 Task: Add Attachment from Trello to Card Card0000000106 in Board Board0000000027 in Workspace WS0000000009 in Trello. Add Cover Blue to Card Card0000000106 in Board Board0000000027 in Workspace WS0000000009 in Trello. Add "Copy Card To …" Button titled Button0000000106 to "bottom" of the list "To Do" to Card Card0000000106 in Board Board0000000027 in Workspace WS0000000009 in Trello. Add Description DS0000000106 to Card Card0000000106 in Board Board0000000027 in Workspace WS0000000009 in Trello. Add Comment CM0000000106 to Card Card0000000106 in Board Board0000000027 in Workspace WS0000000009 in Trello
Action: Mouse moved to (330, 332)
Screenshot: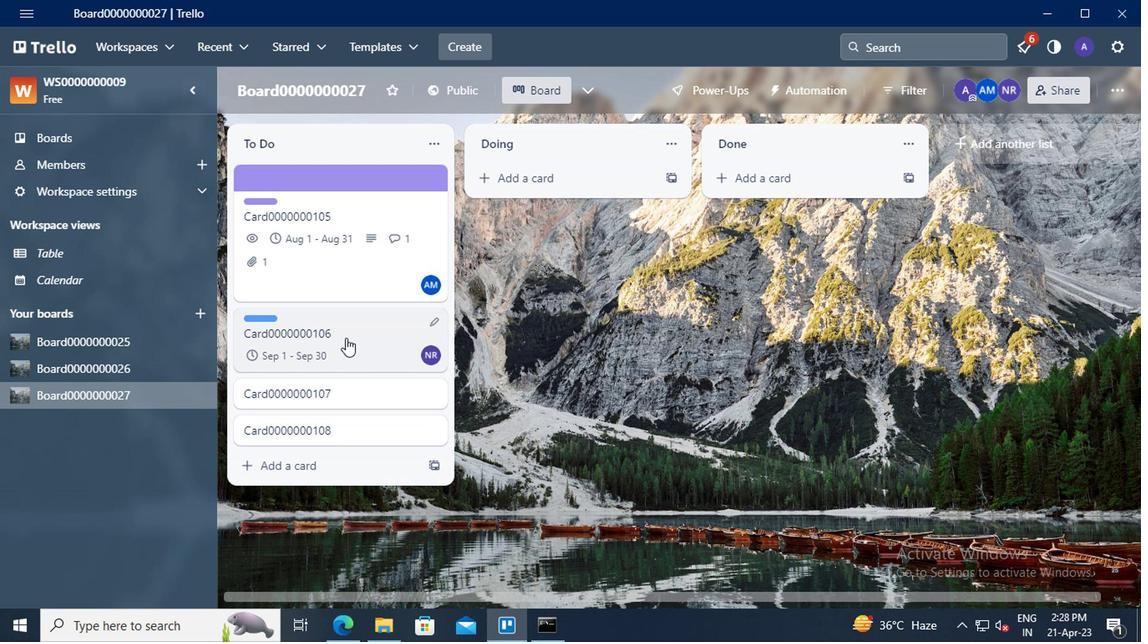 
Action: Mouse pressed left at (330, 332)
Screenshot: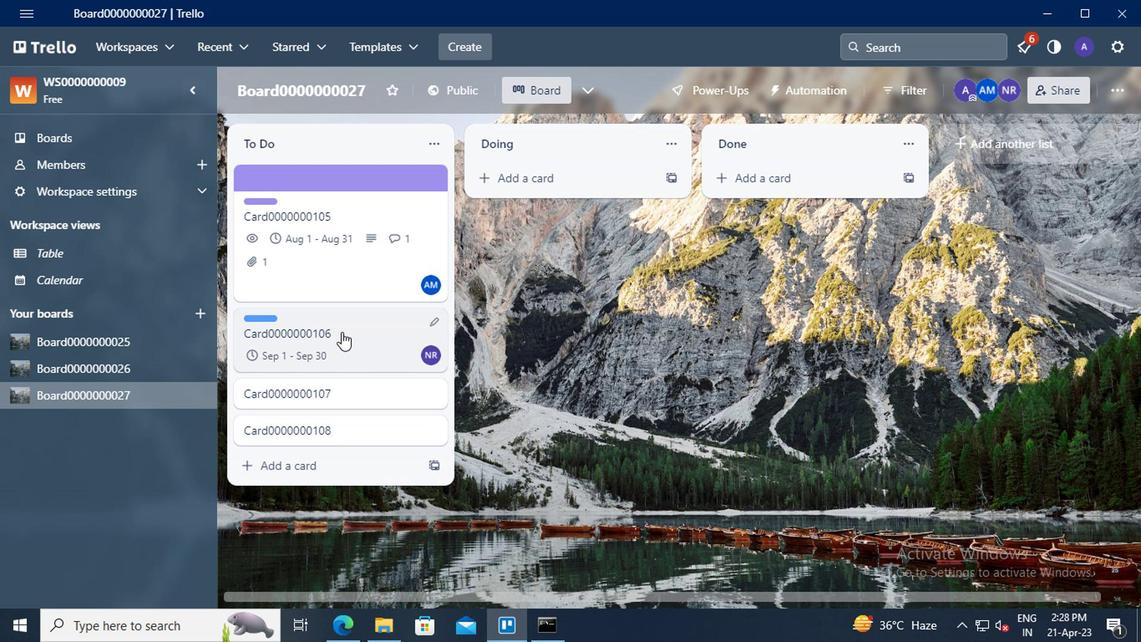 
Action: Mouse moved to (766, 355)
Screenshot: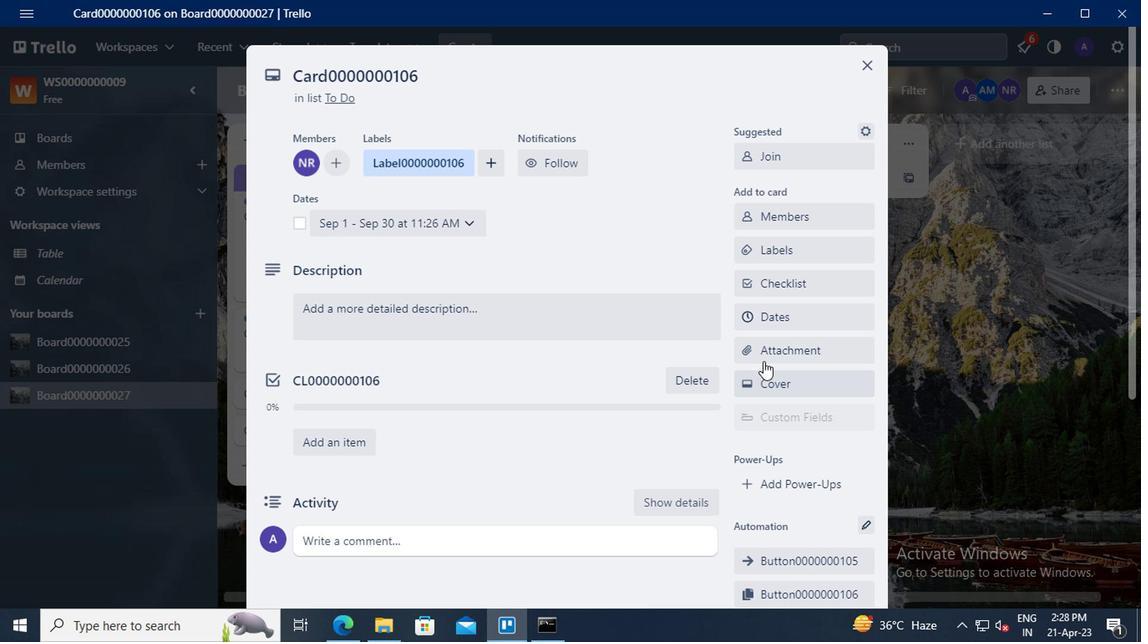 
Action: Mouse pressed left at (766, 355)
Screenshot: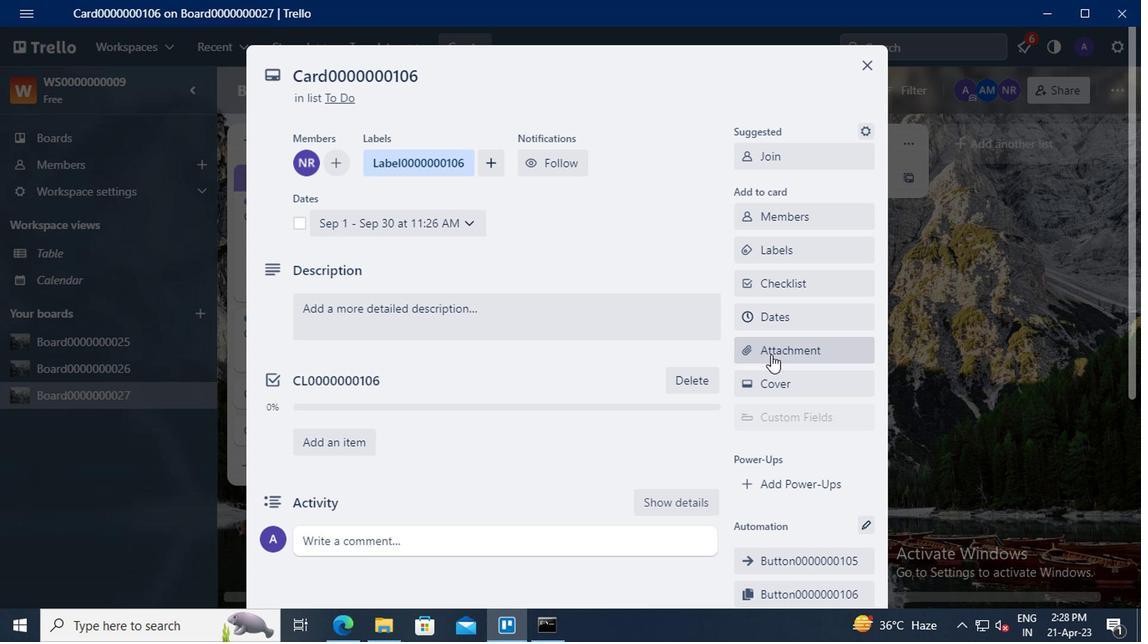
Action: Mouse moved to (776, 177)
Screenshot: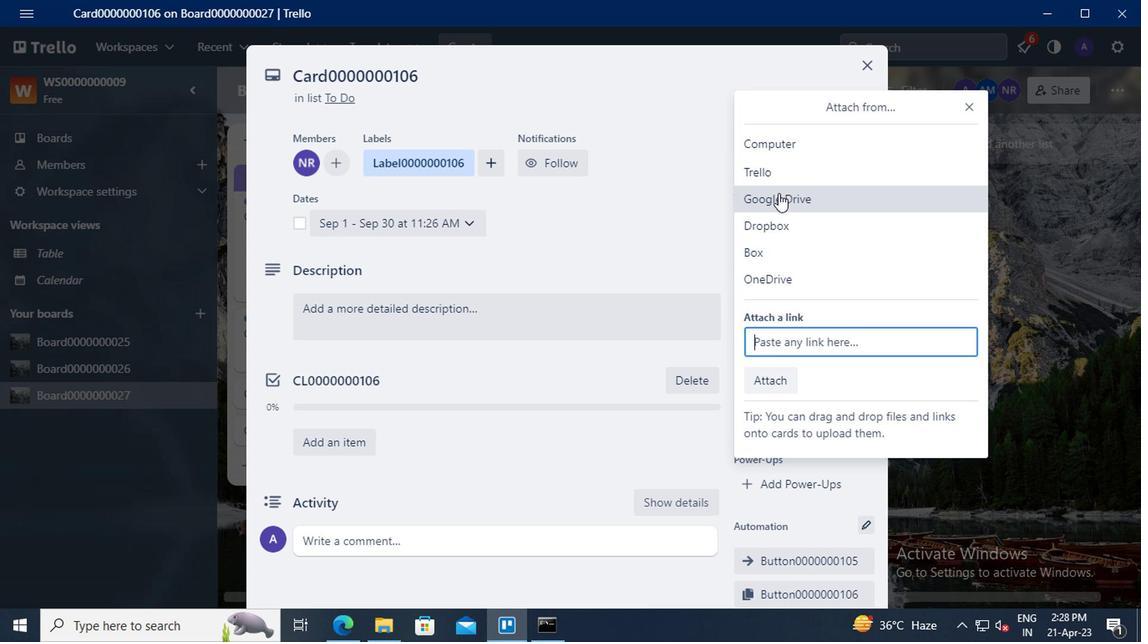 
Action: Mouse pressed left at (776, 177)
Screenshot: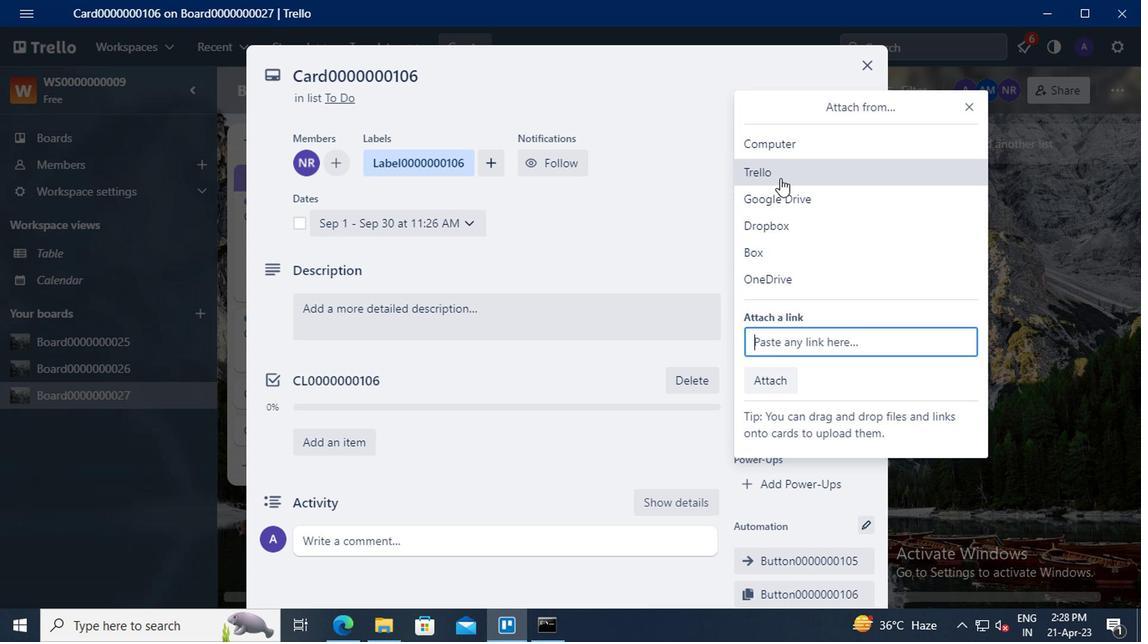 
Action: Mouse moved to (782, 215)
Screenshot: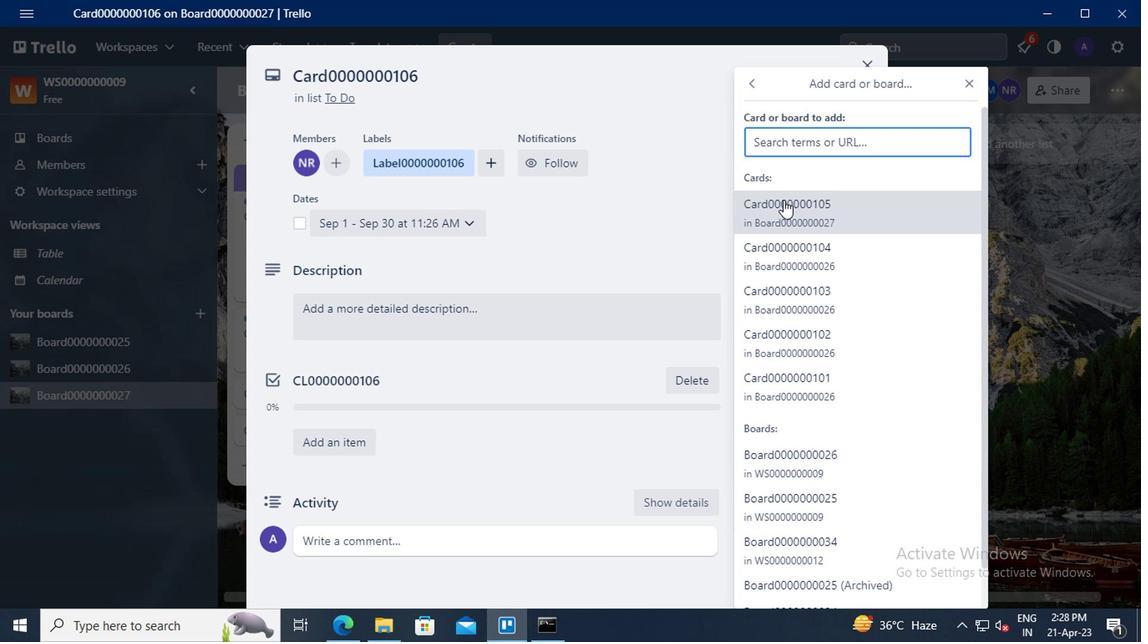 
Action: Mouse pressed left at (782, 215)
Screenshot: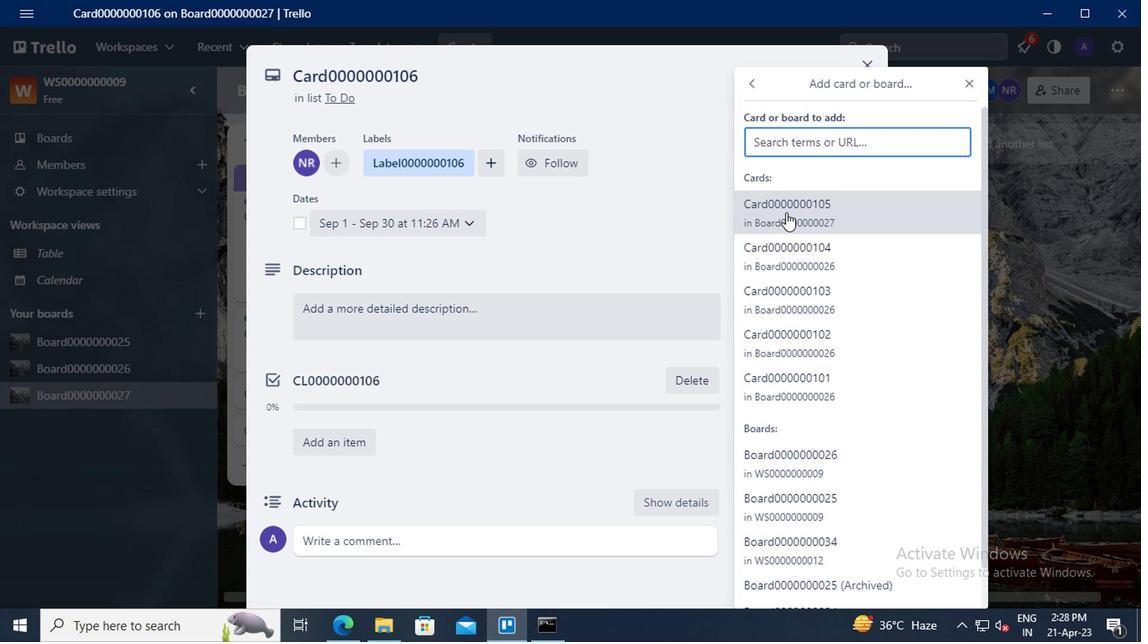 
Action: Mouse moved to (779, 385)
Screenshot: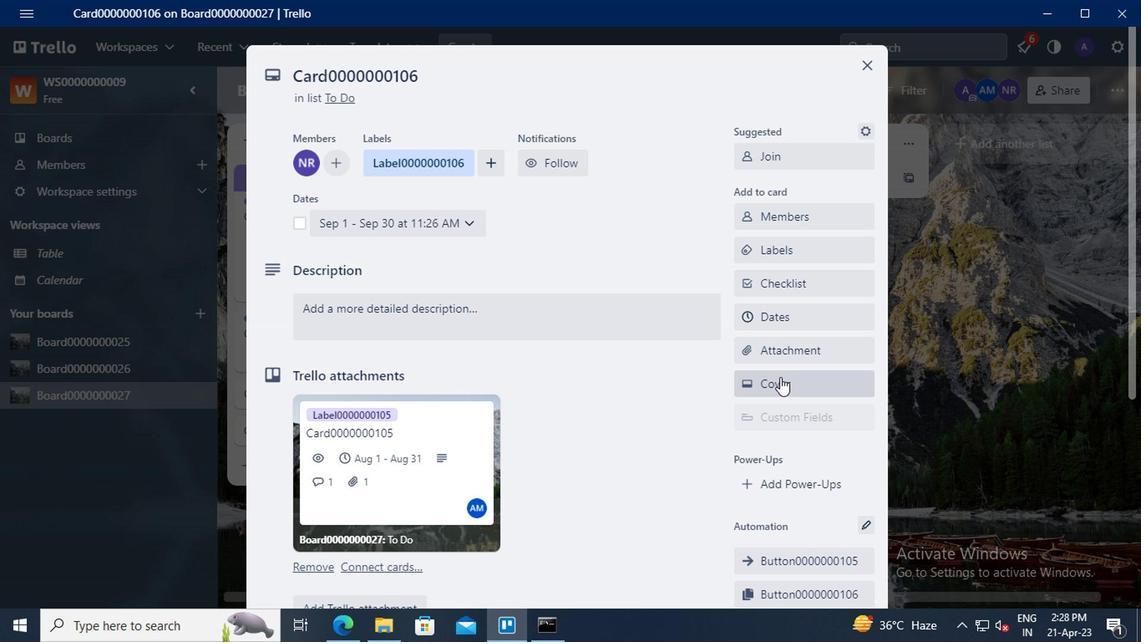 
Action: Mouse pressed left at (779, 385)
Screenshot: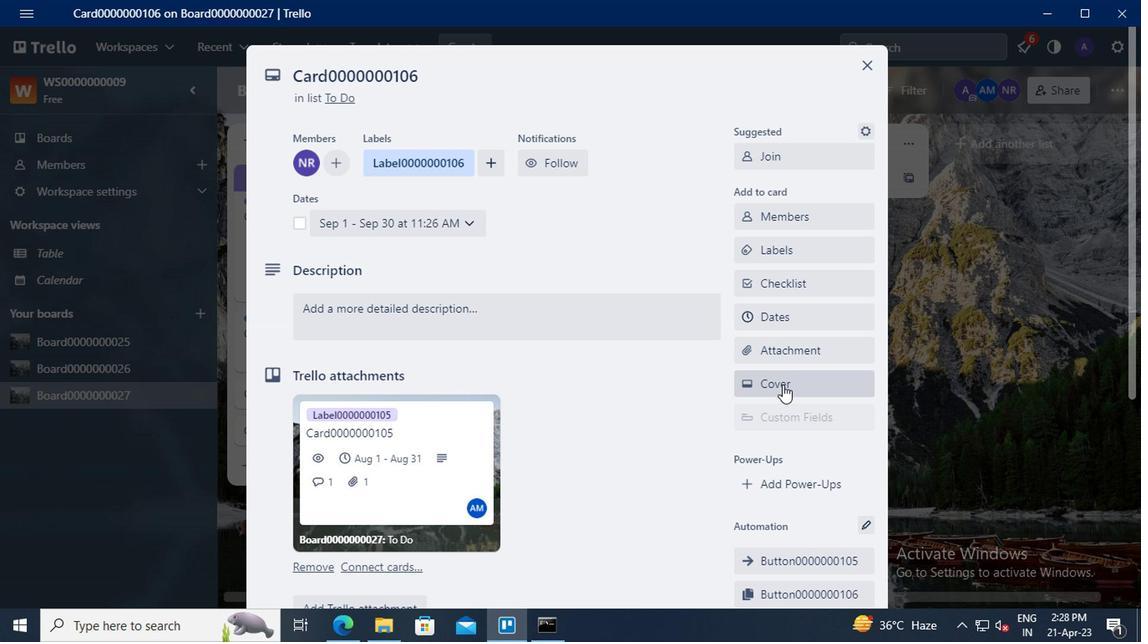 
Action: Mouse moved to (765, 313)
Screenshot: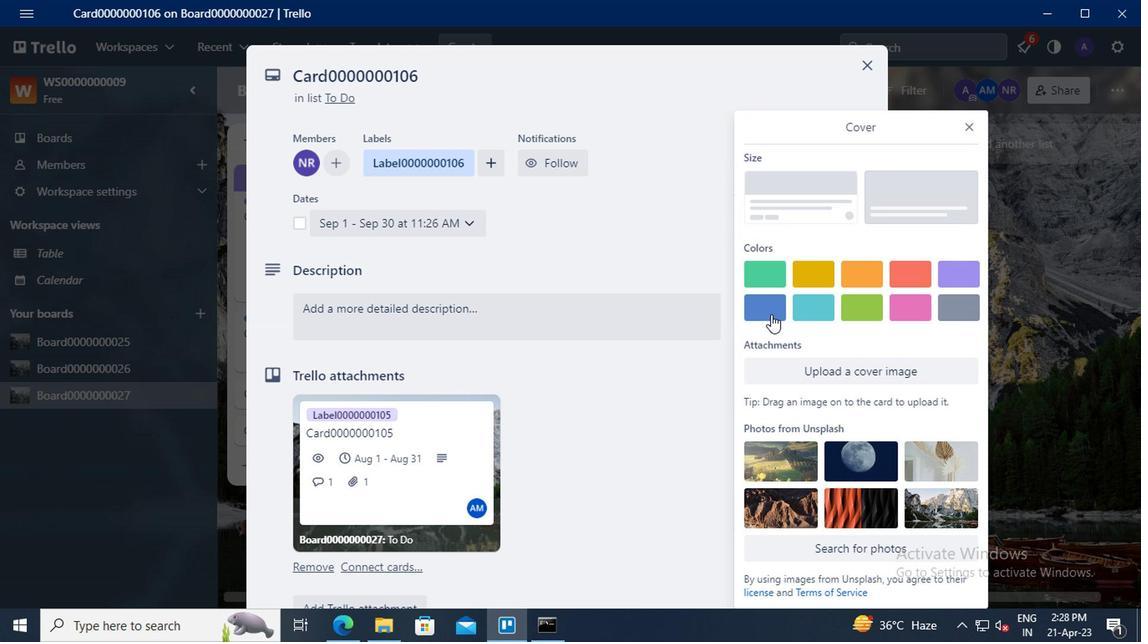 
Action: Mouse pressed left at (765, 313)
Screenshot: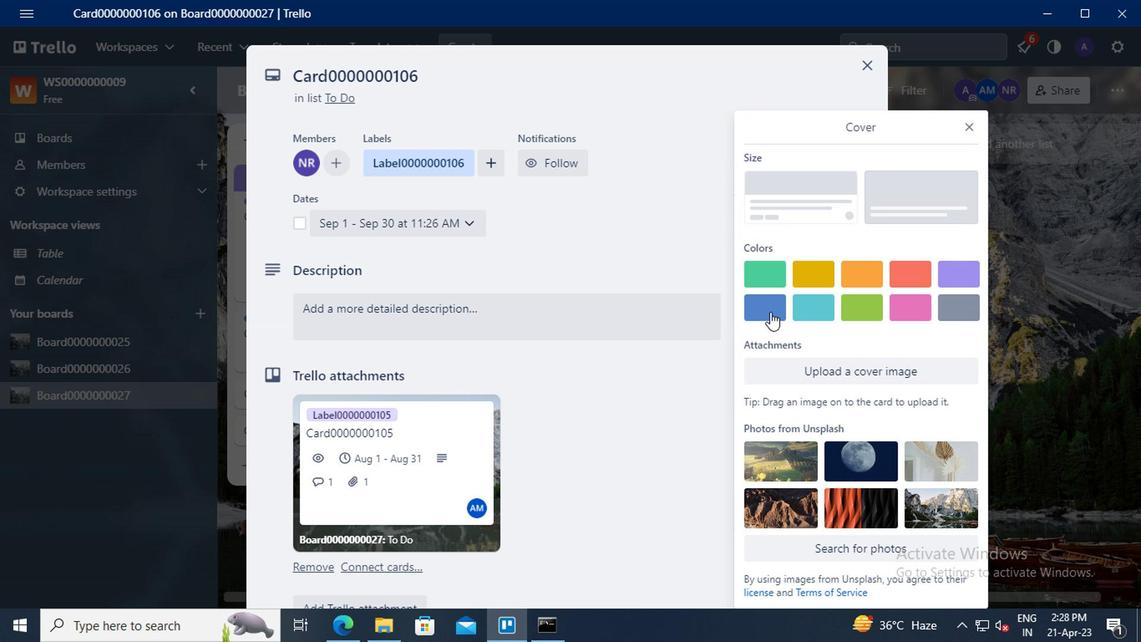 
Action: Mouse moved to (969, 101)
Screenshot: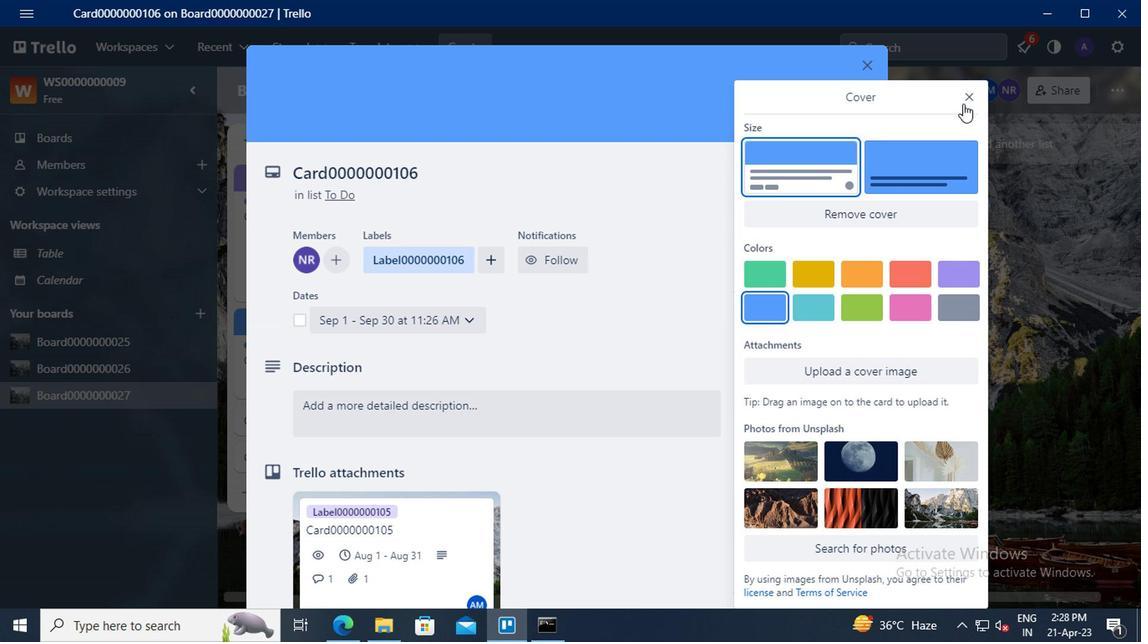 
Action: Mouse pressed left at (969, 101)
Screenshot: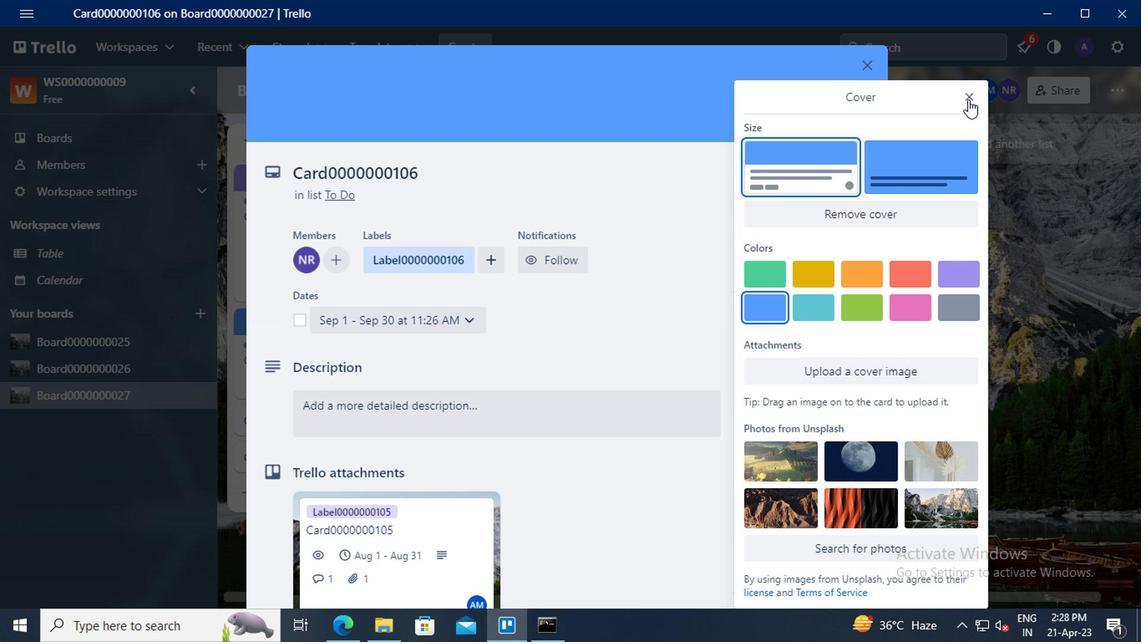 
Action: Mouse moved to (800, 269)
Screenshot: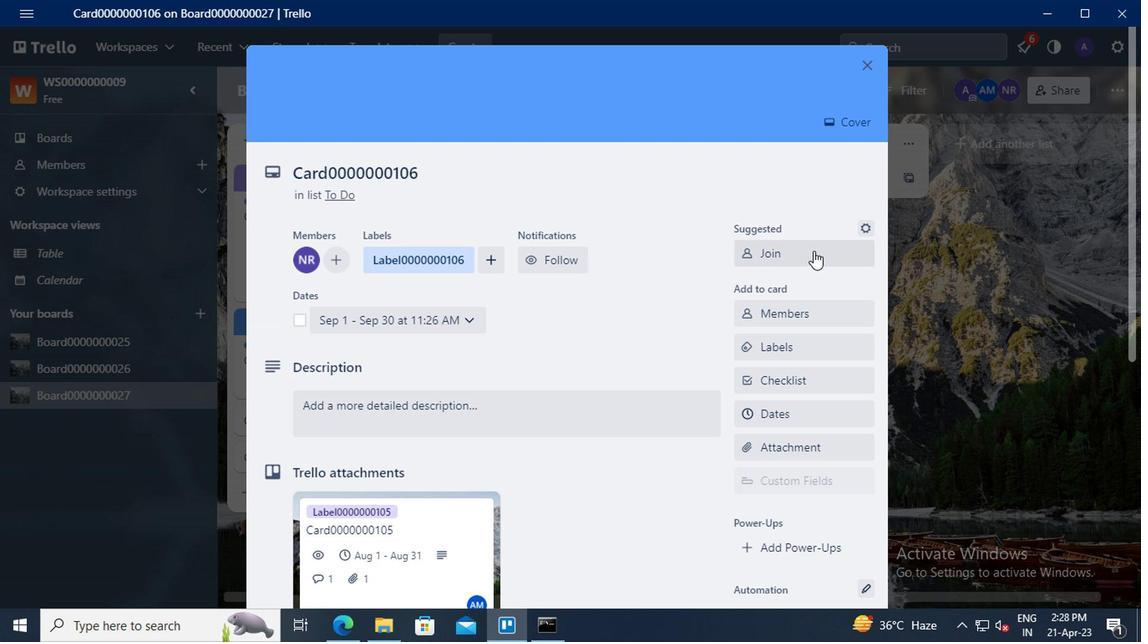 
Action: Mouse scrolled (800, 268) with delta (0, -1)
Screenshot: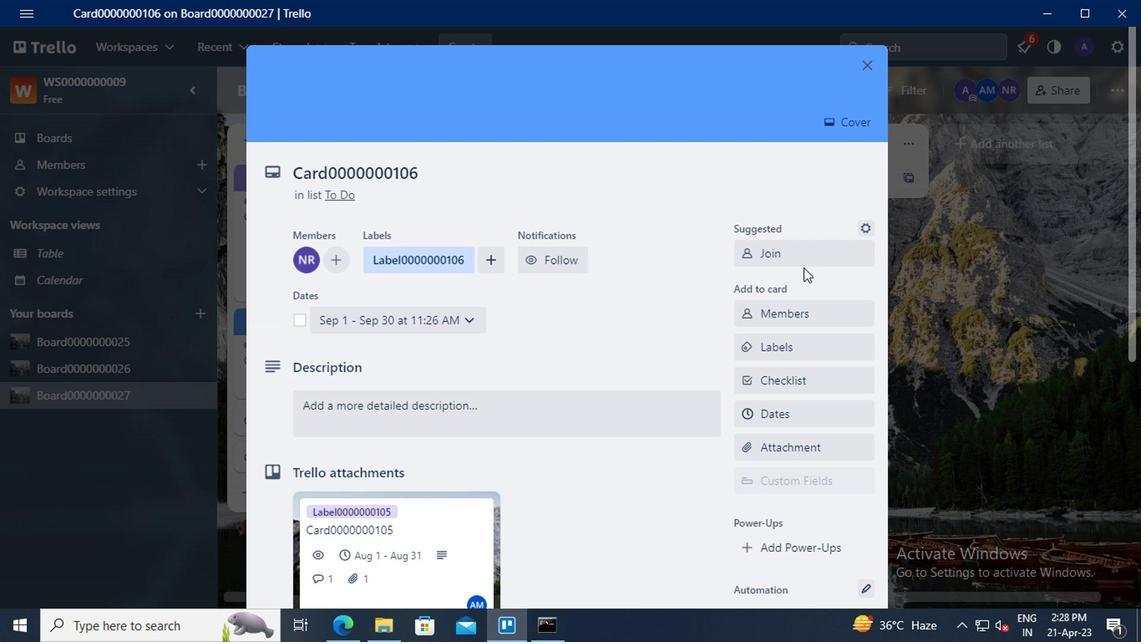 
Action: Mouse scrolled (800, 268) with delta (0, -1)
Screenshot: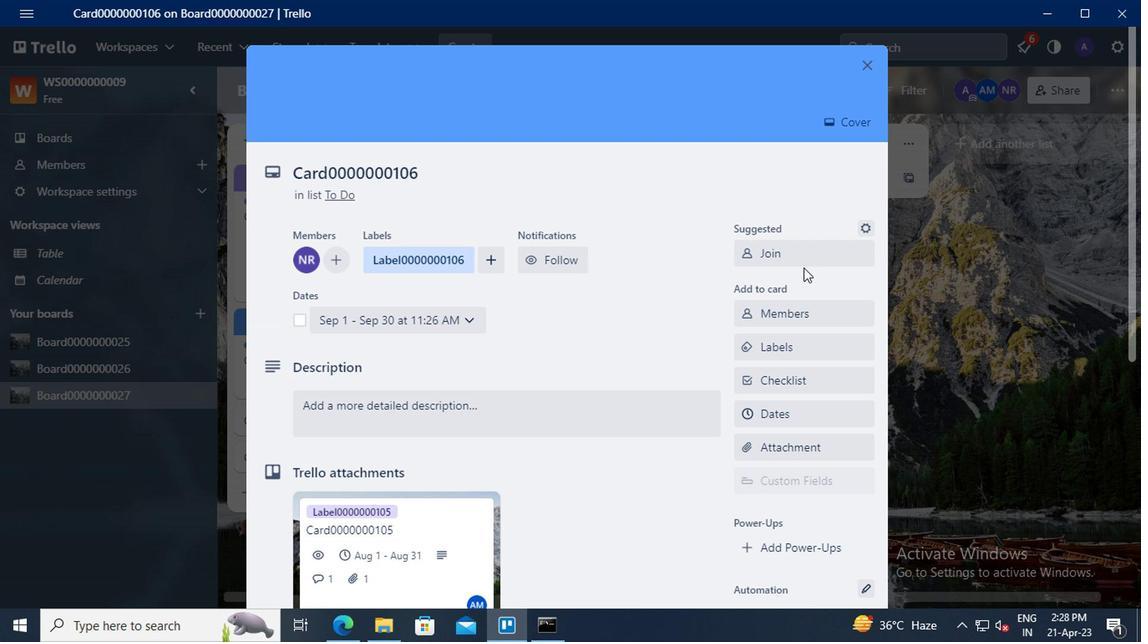 
Action: Mouse scrolled (800, 268) with delta (0, -1)
Screenshot: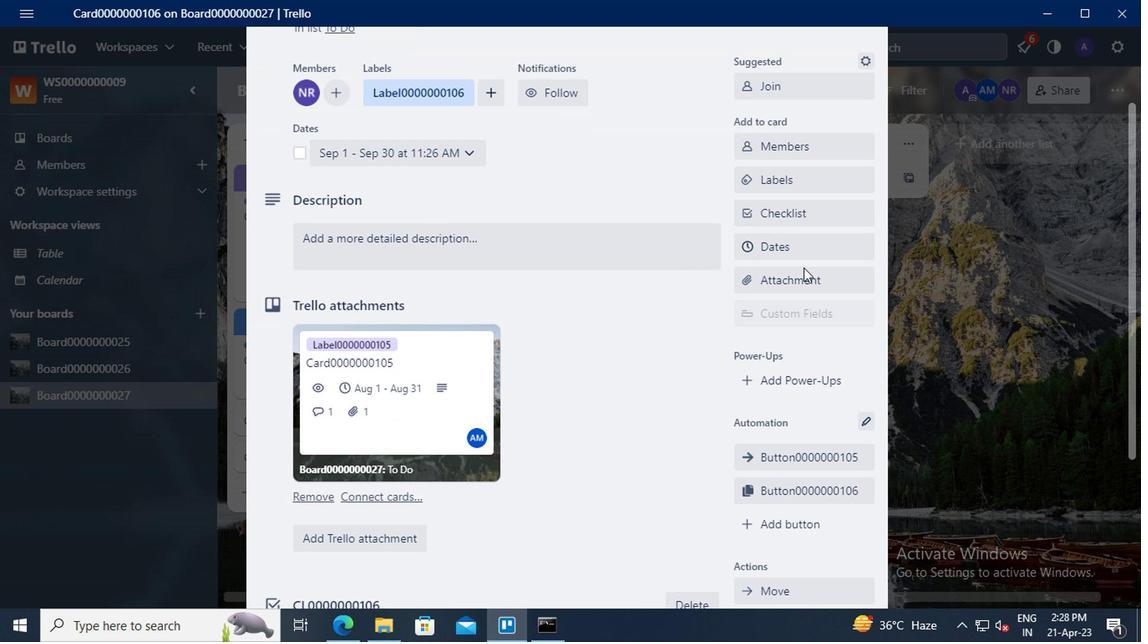 
Action: Mouse moved to (804, 443)
Screenshot: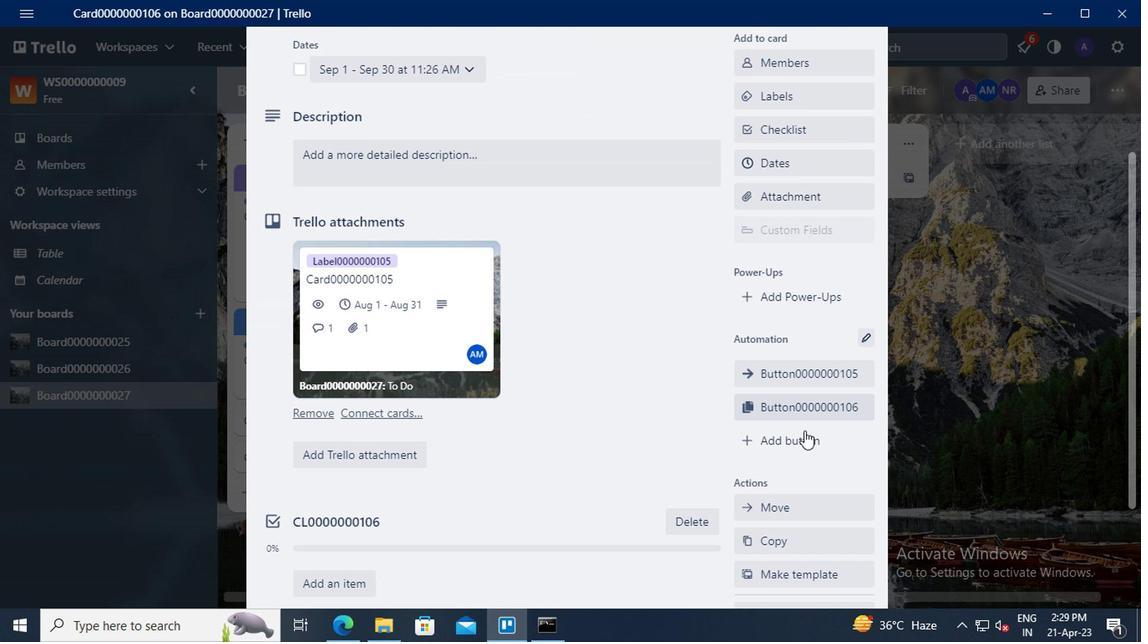 
Action: Mouse pressed left at (804, 443)
Screenshot: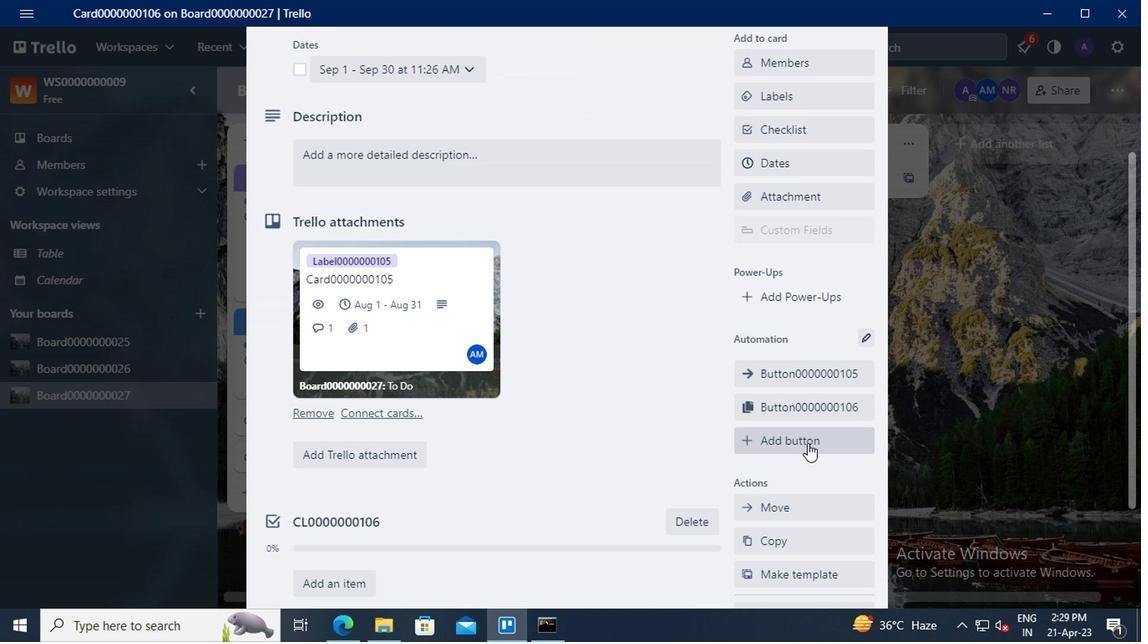 
Action: Mouse moved to (801, 192)
Screenshot: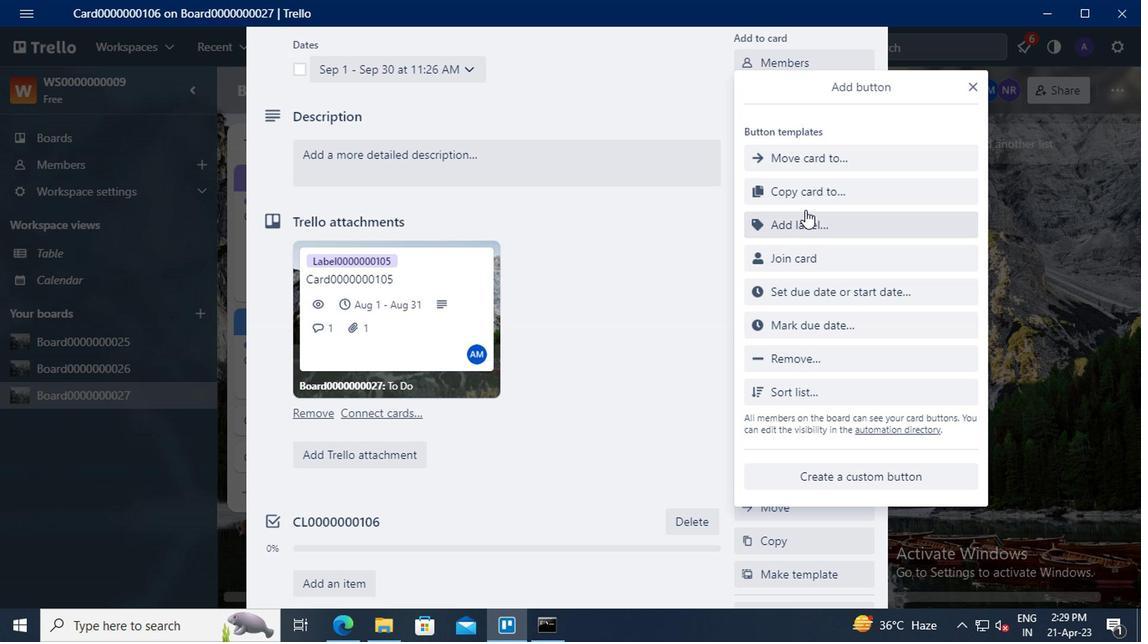 
Action: Mouse pressed left at (801, 192)
Screenshot: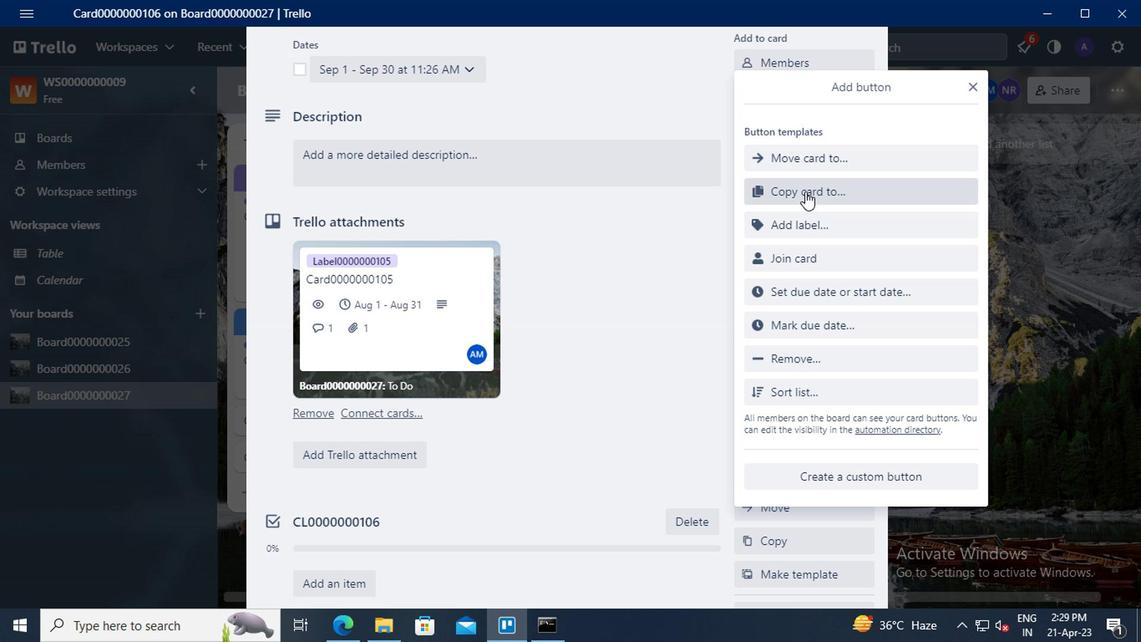 
Action: Mouse moved to (812, 162)
Screenshot: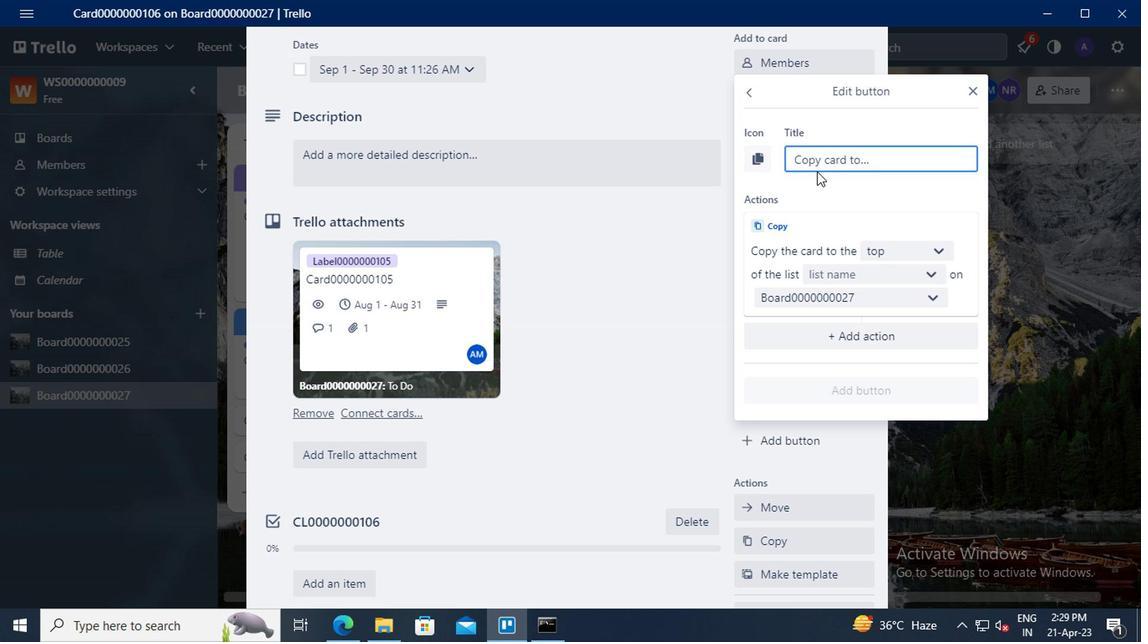 
Action: Mouse pressed left at (812, 162)
Screenshot: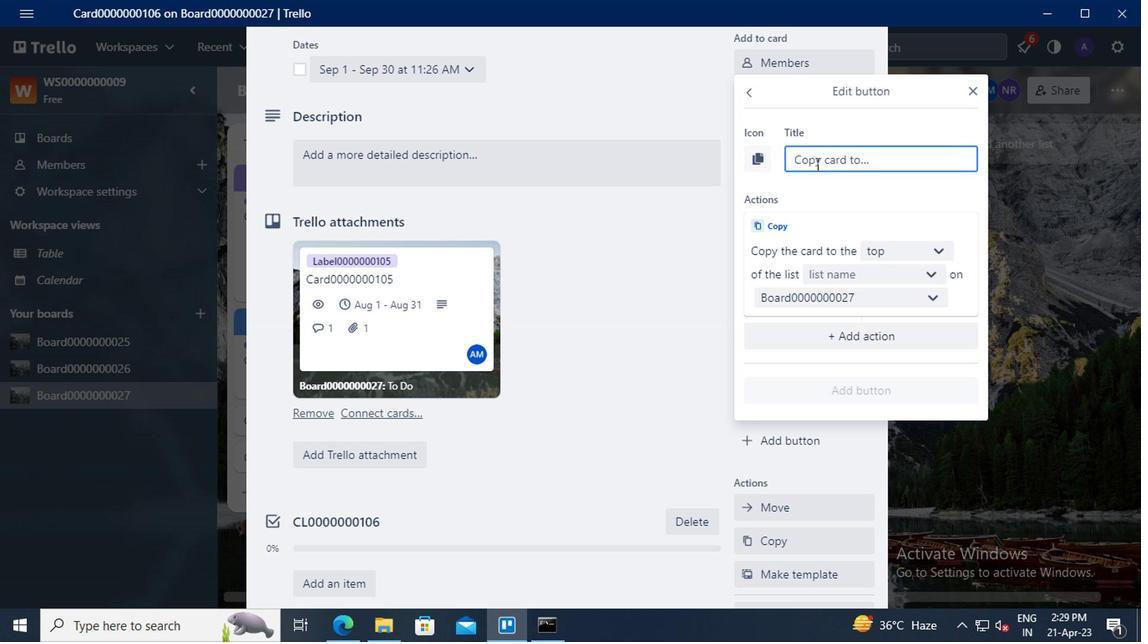 
Action: Key pressed <Key.shift>BUTTON0000000106
Screenshot: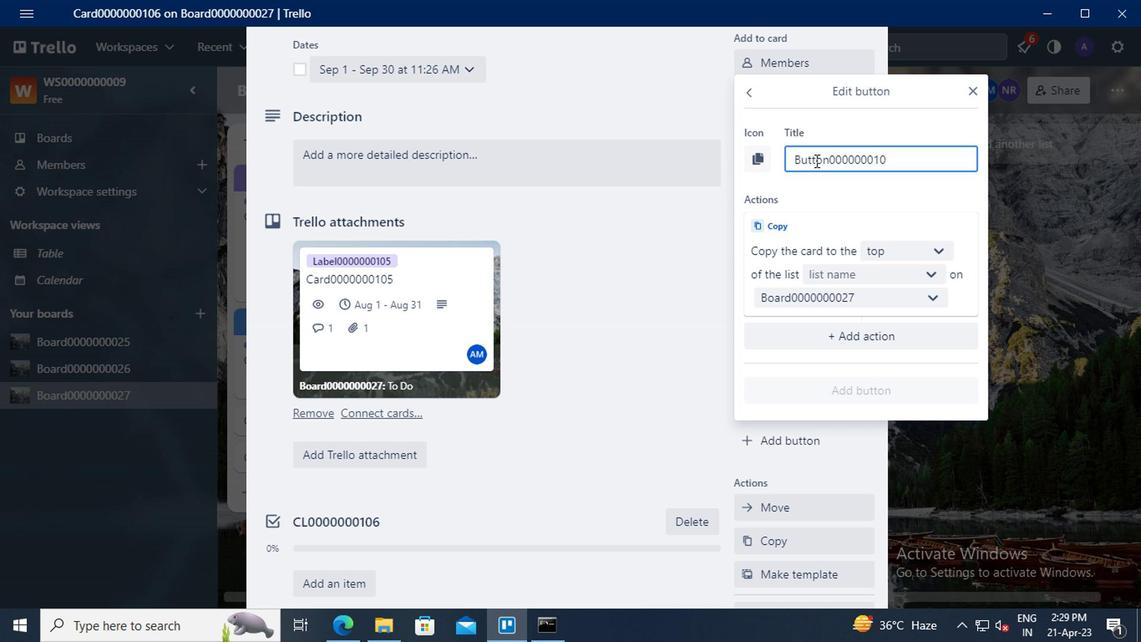 
Action: Mouse moved to (886, 253)
Screenshot: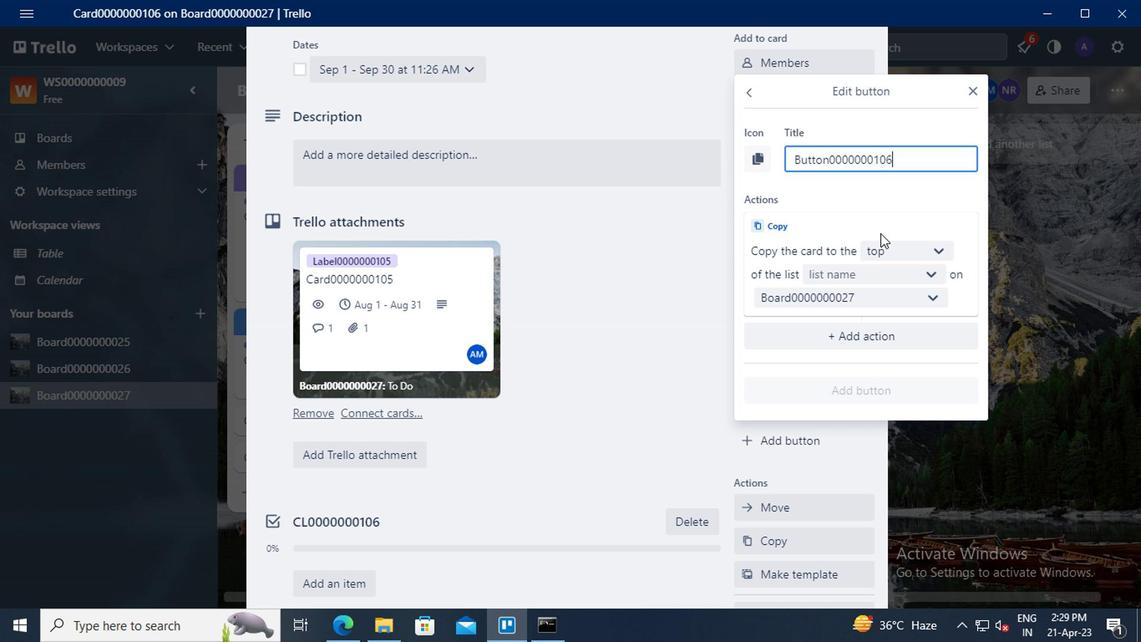 
Action: Mouse pressed left at (886, 253)
Screenshot: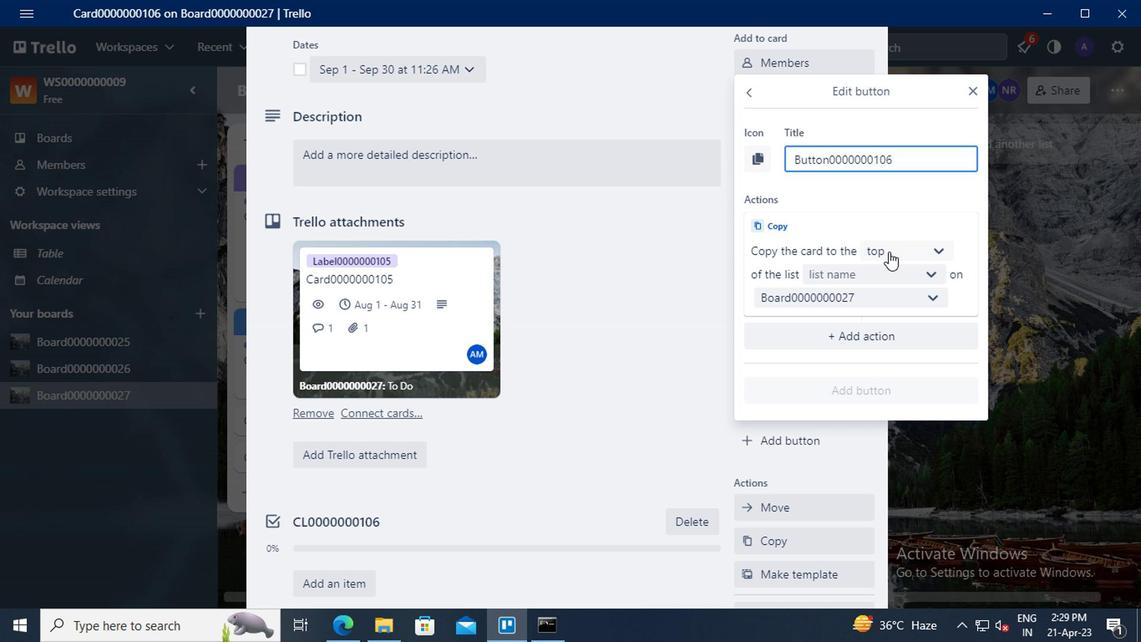 
Action: Mouse moved to (883, 309)
Screenshot: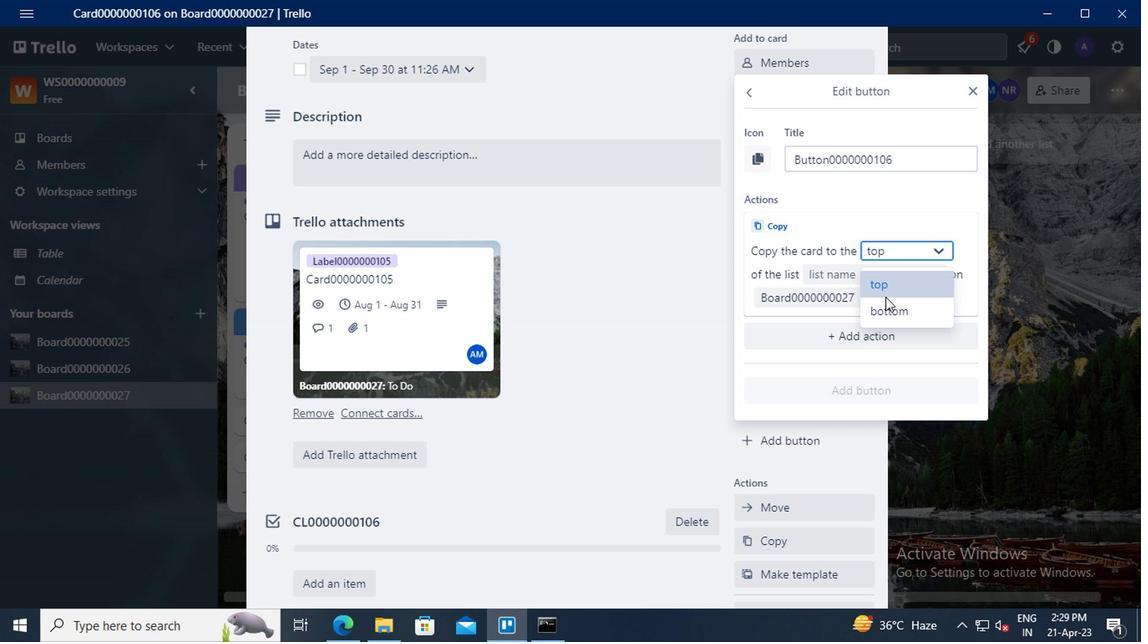 
Action: Mouse pressed left at (883, 309)
Screenshot: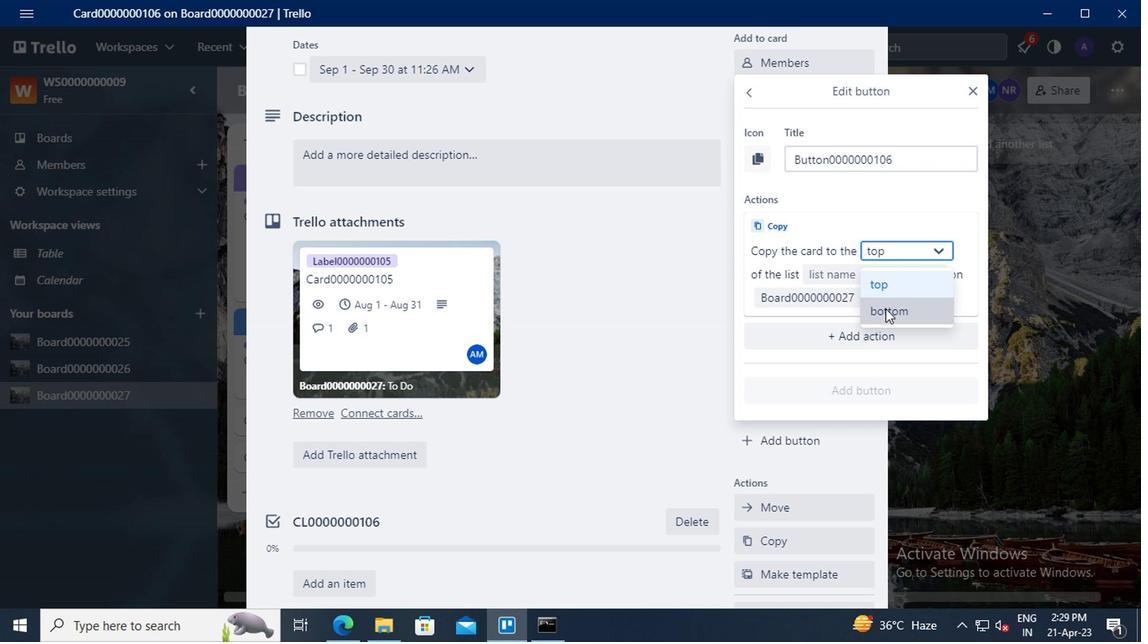 
Action: Mouse moved to (852, 276)
Screenshot: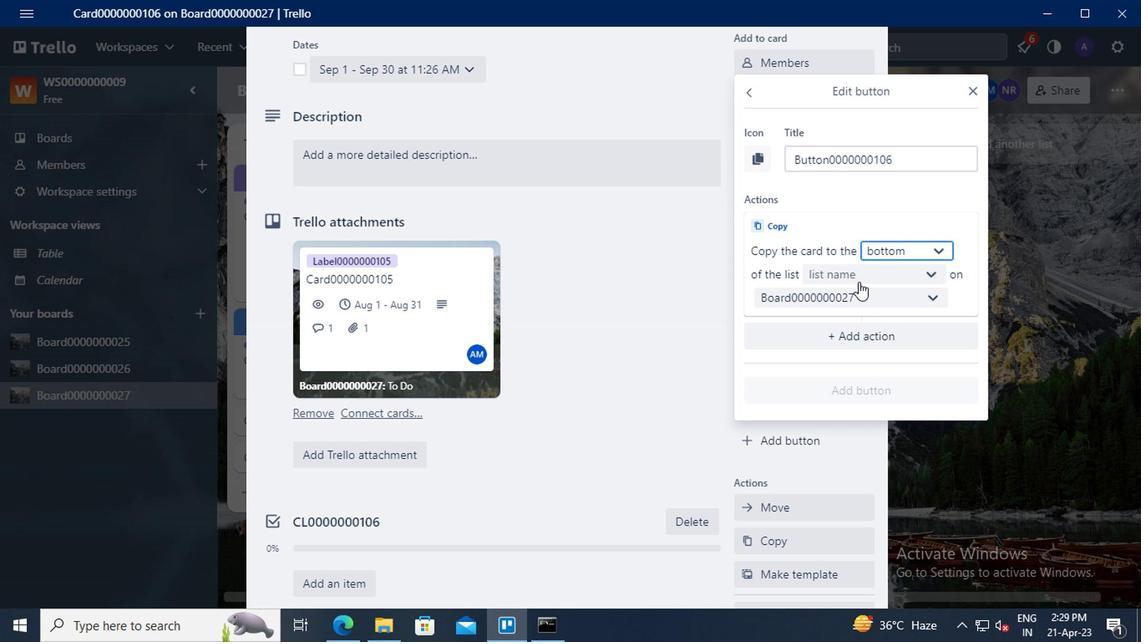 
Action: Mouse pressed left at (852, 276)
Screenshot: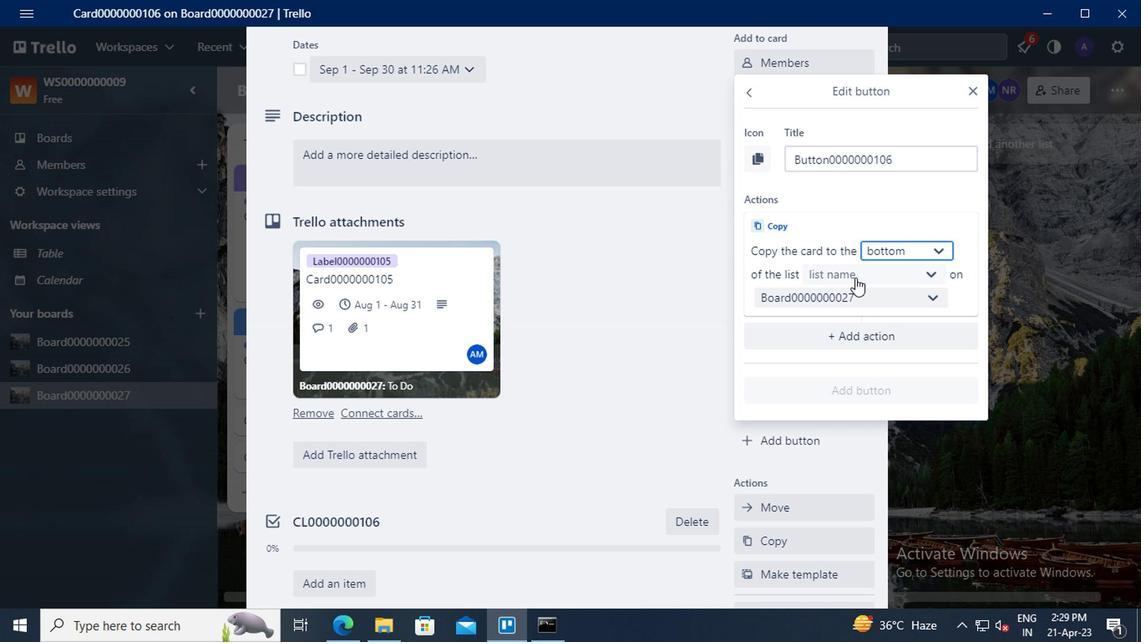 
Action: Mouse moved to (850, 306)
Screenshot: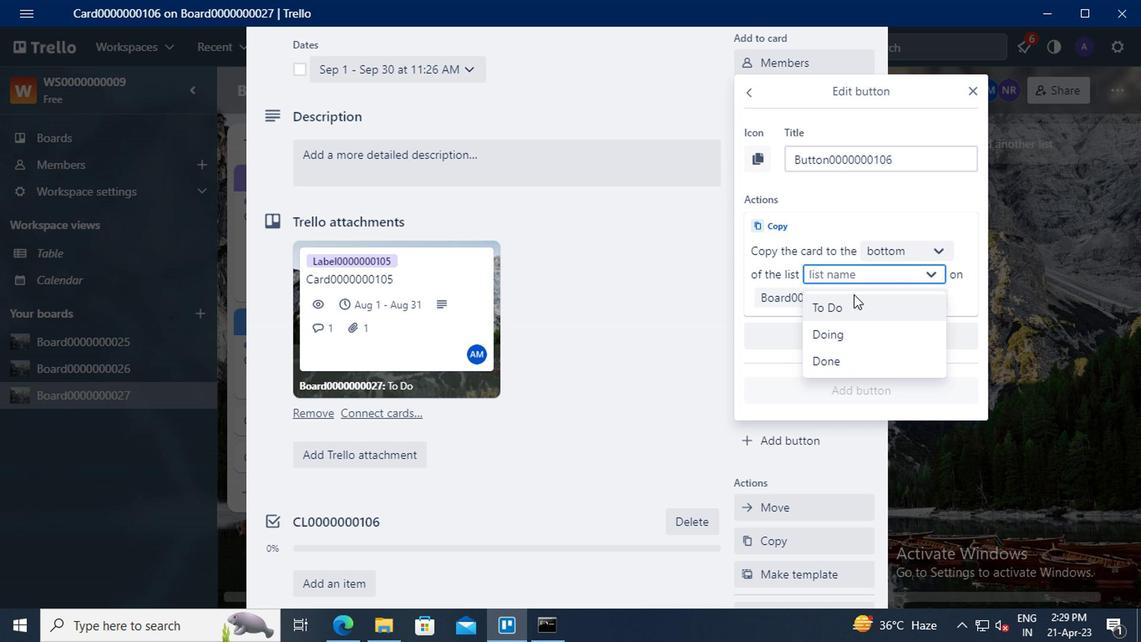 
Action: Mouse pressed left at (850, 306)
Screenshot: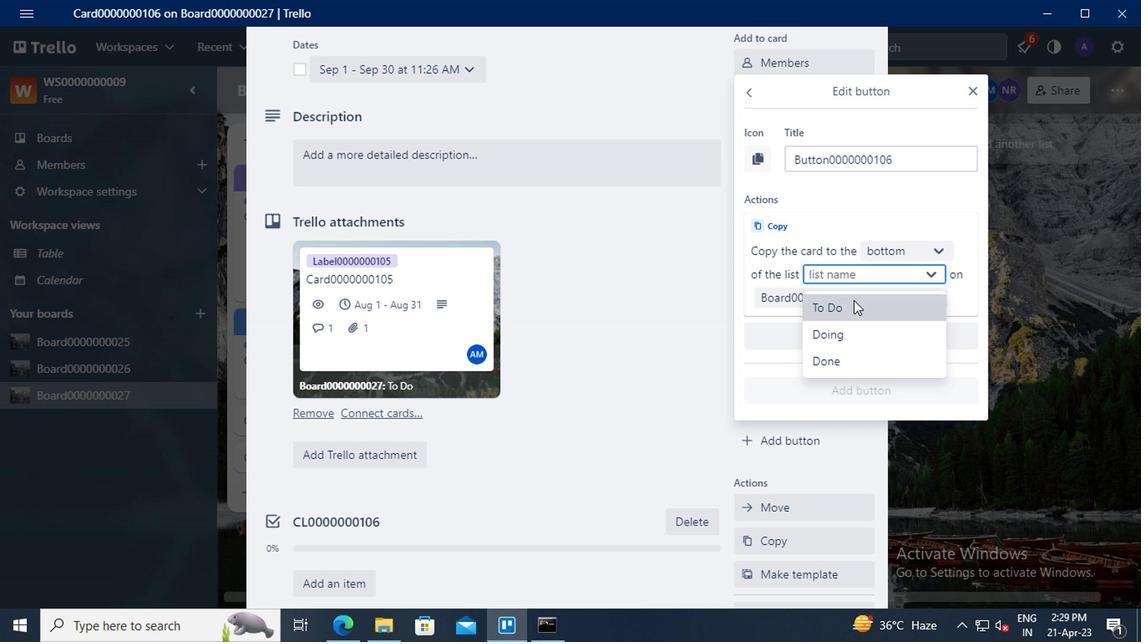 
Action: Mouse moved to (849, 388)
Screenshot: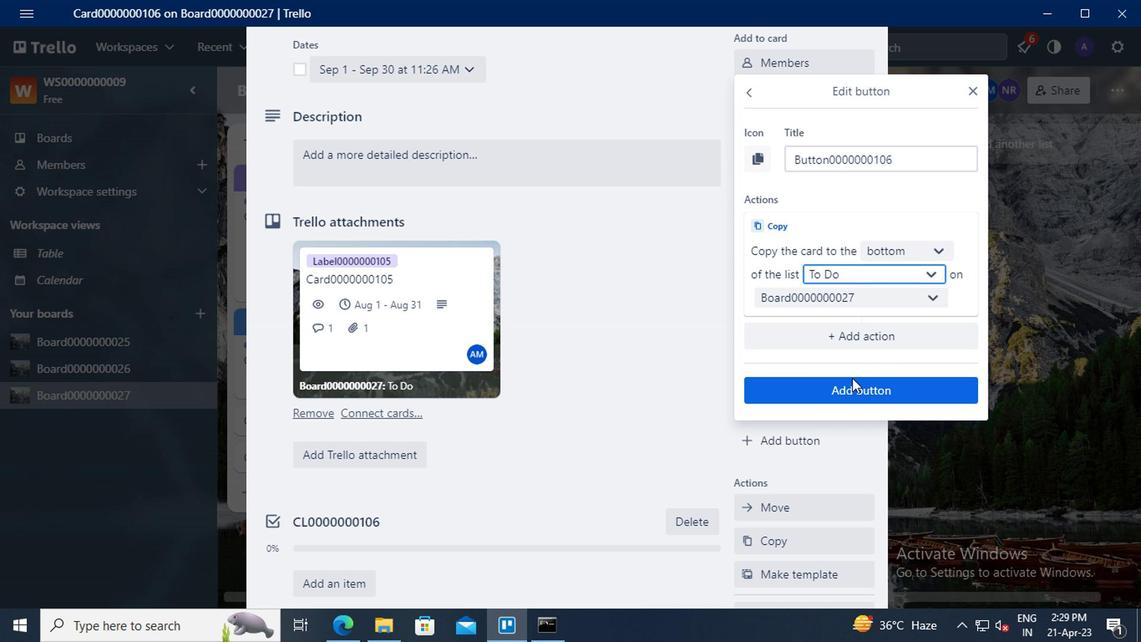 
Action: Mouse pressed left at (849, 388)
Screenshot: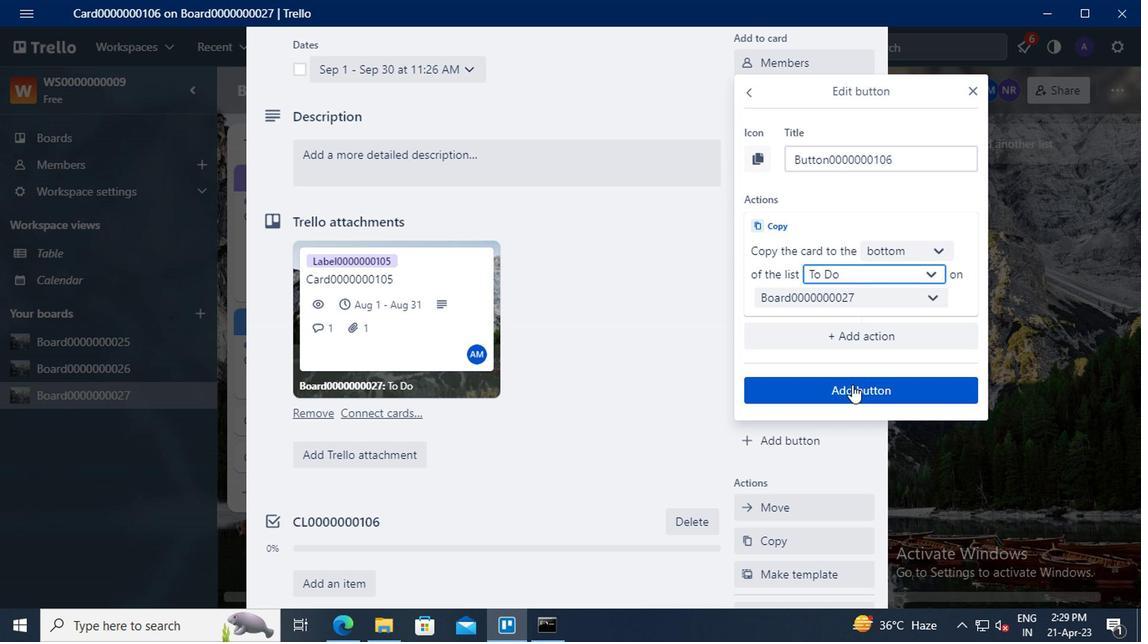 
Action: Mouse moved to (591, 382)
Screenshot: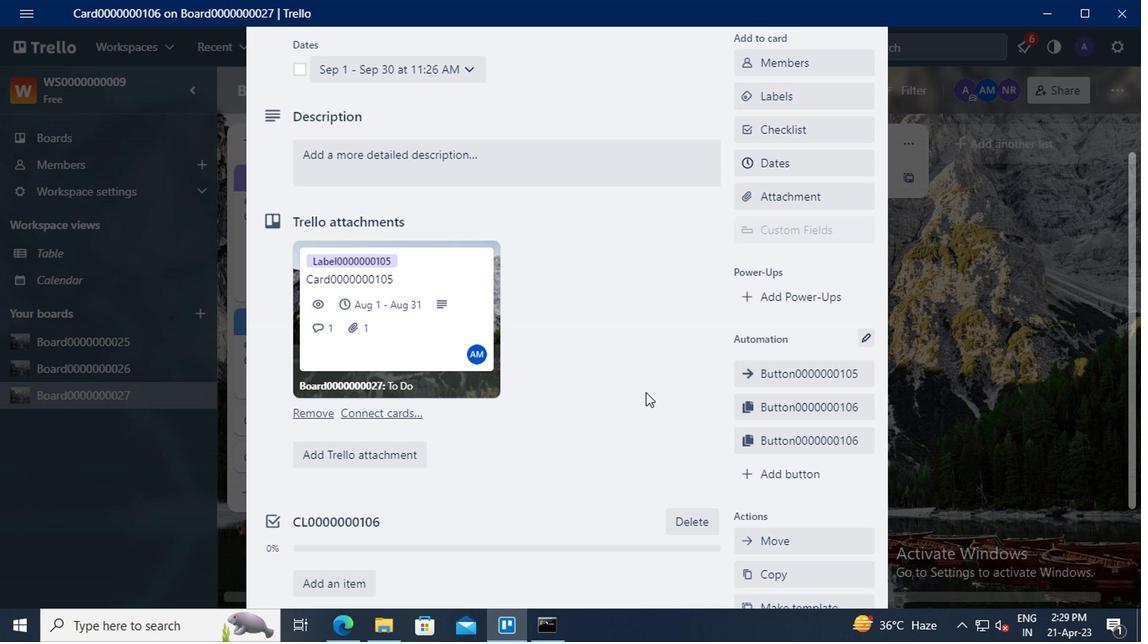 
Action: Mouse scrolled (591, 383) with delta (0, 0)
Screenshot: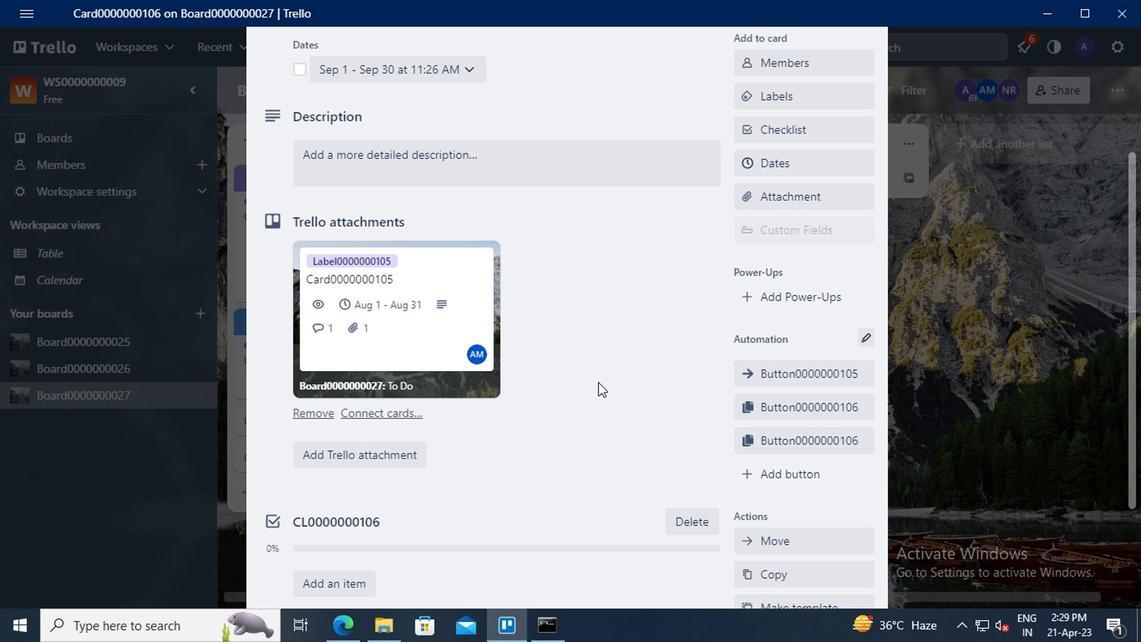 
Action: Mouse moved to (395, 236)
Screenshot: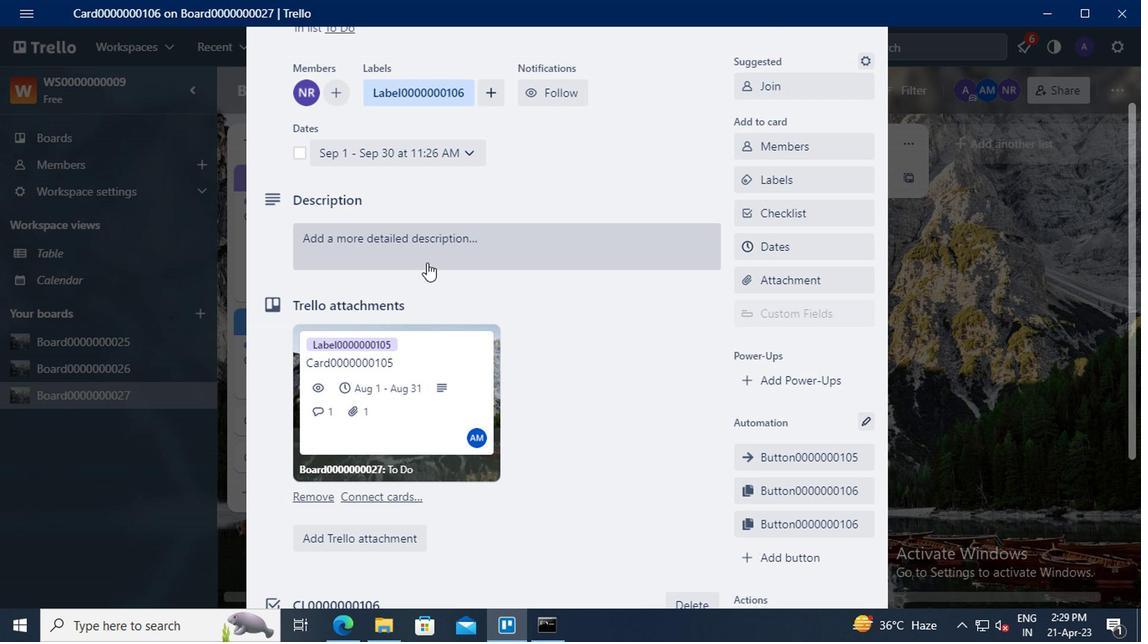 
Action: Mouse pressed left at (395, 236)
Screenshot: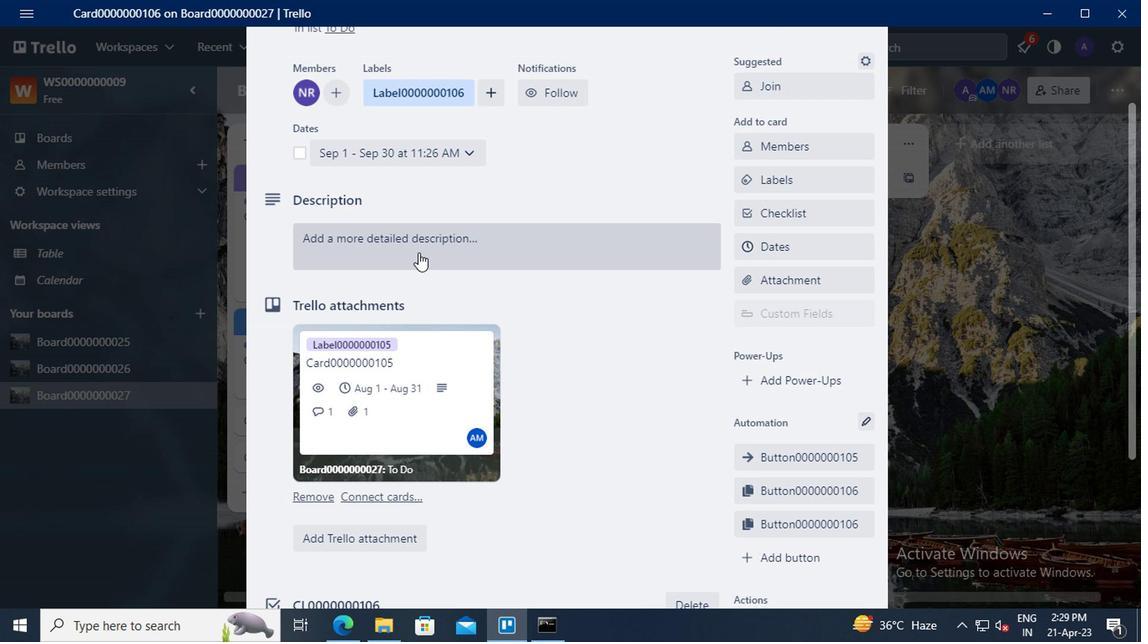 
Action: Mouse moved to (307, 293)
Screenshot: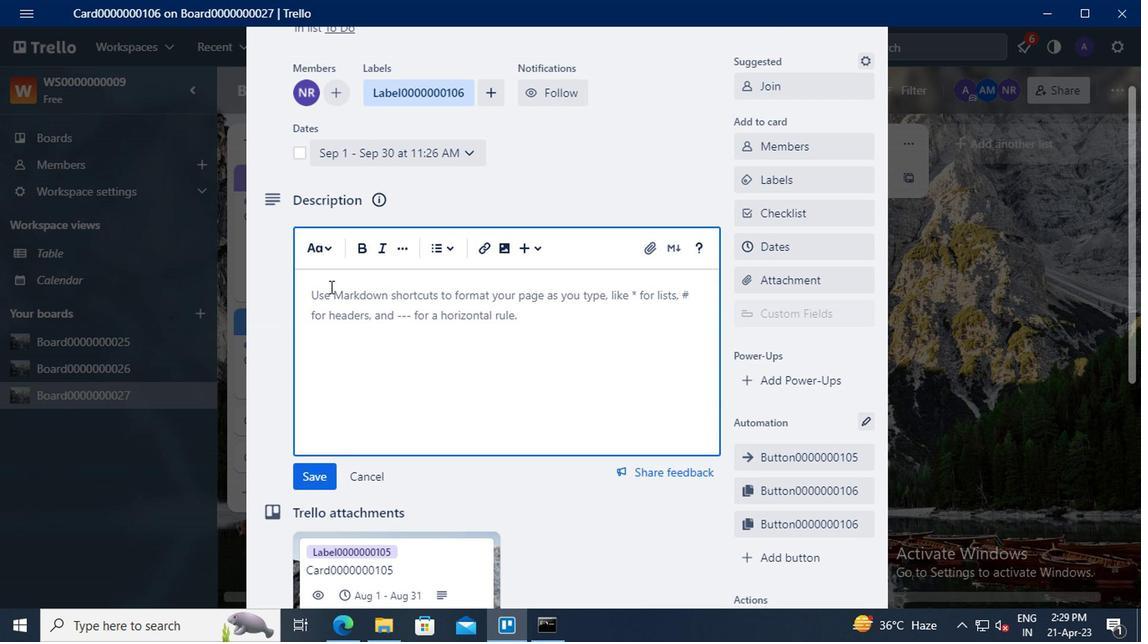 
Action: Mouse pressed left at (307, 293)
Screenshot: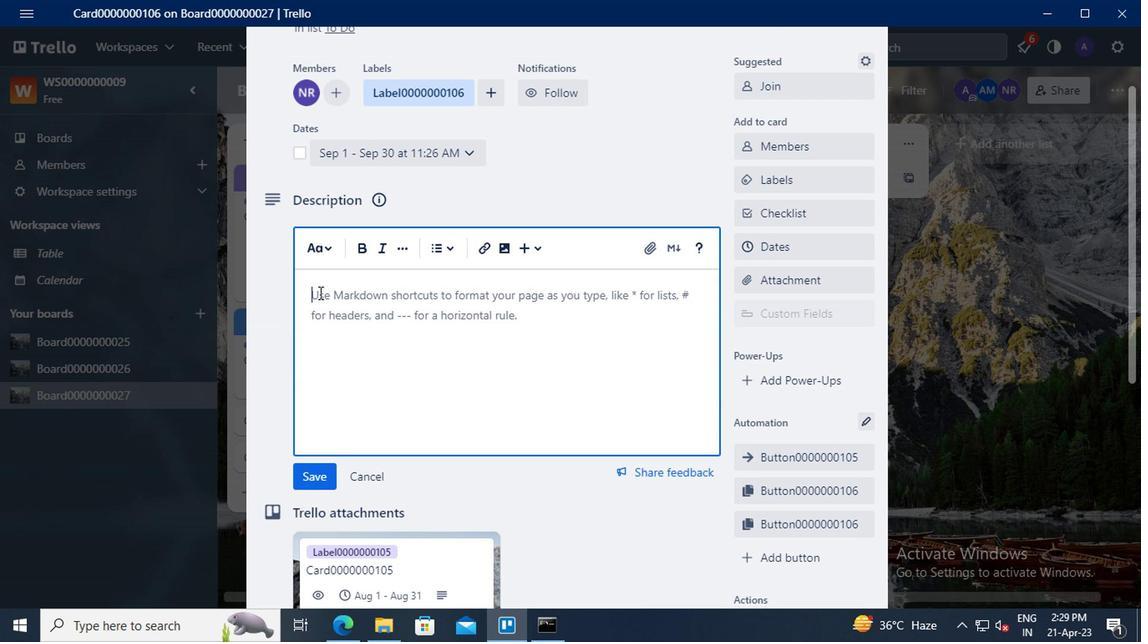 
Action: Key pressed <Key.shift>DS0000000
Screenshot: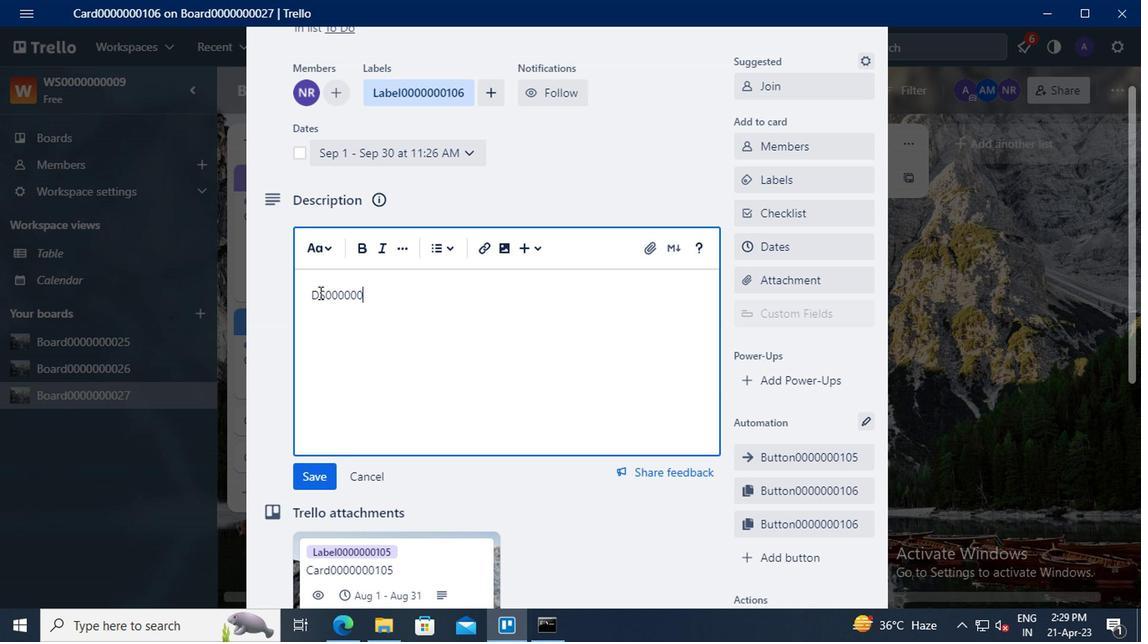 
Action: Mouse moved to (307, 294)
Screenshot: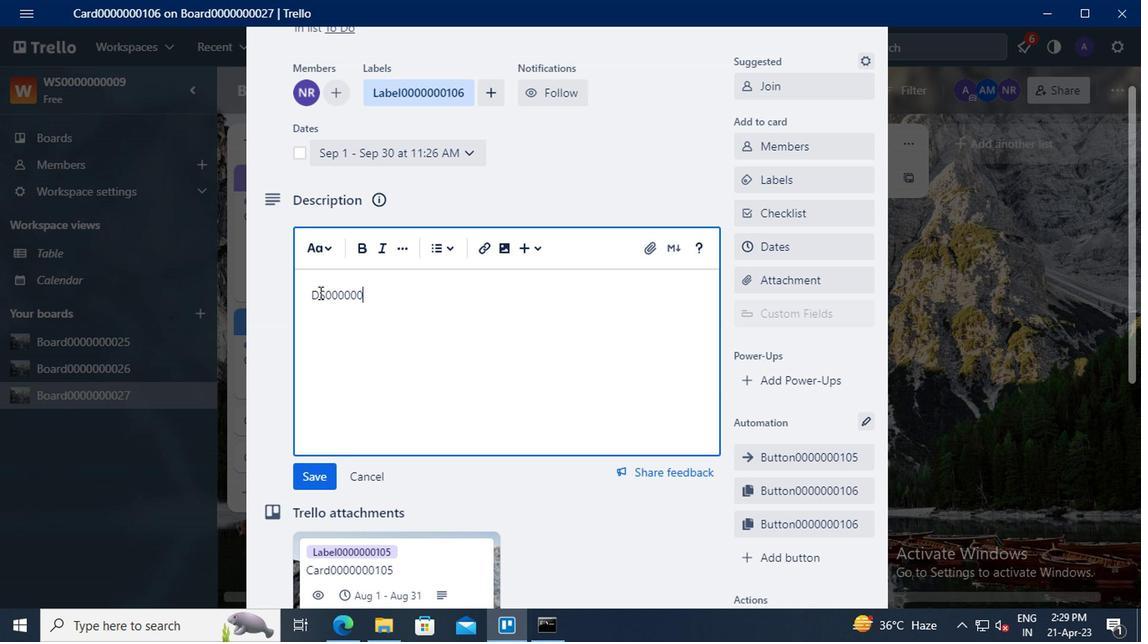 
Action: Key pressed 106
Screenshot: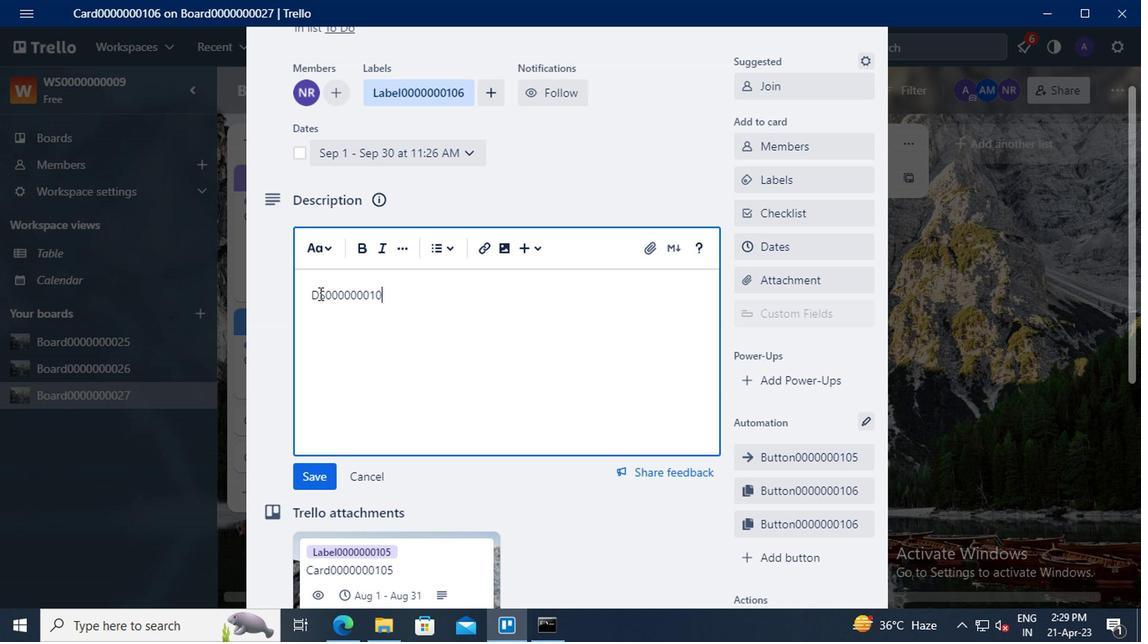 
Action: Mouse scrolled (307, 293) with delta (0, -1)
Screenshot: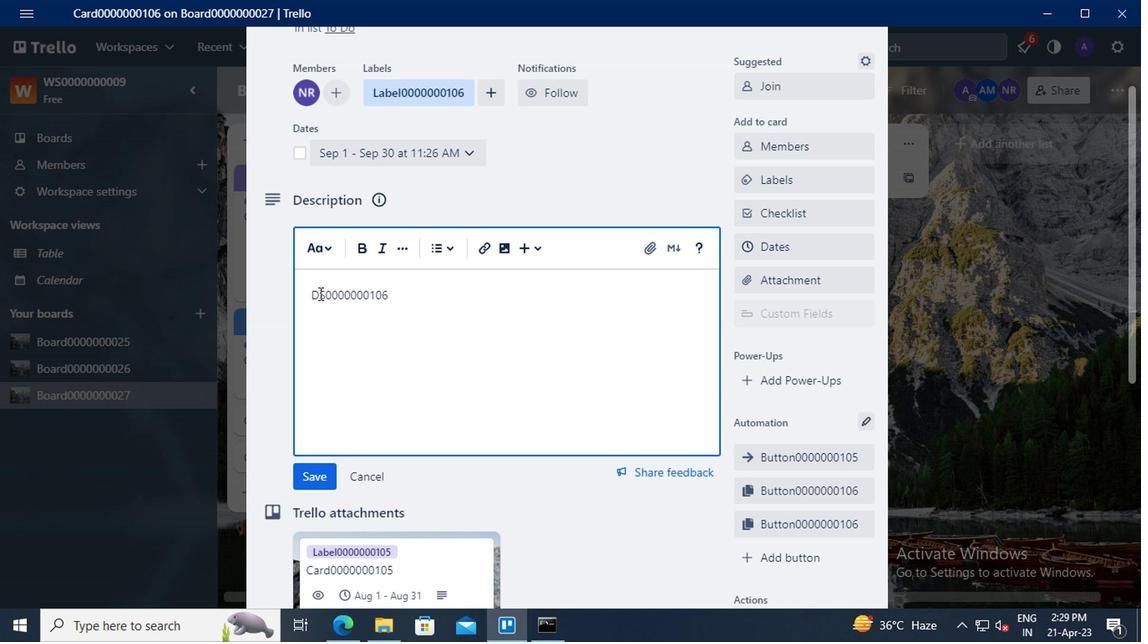 
Action: Mouse scrolled (307, 293) with delta (0, -1)
Screenshot: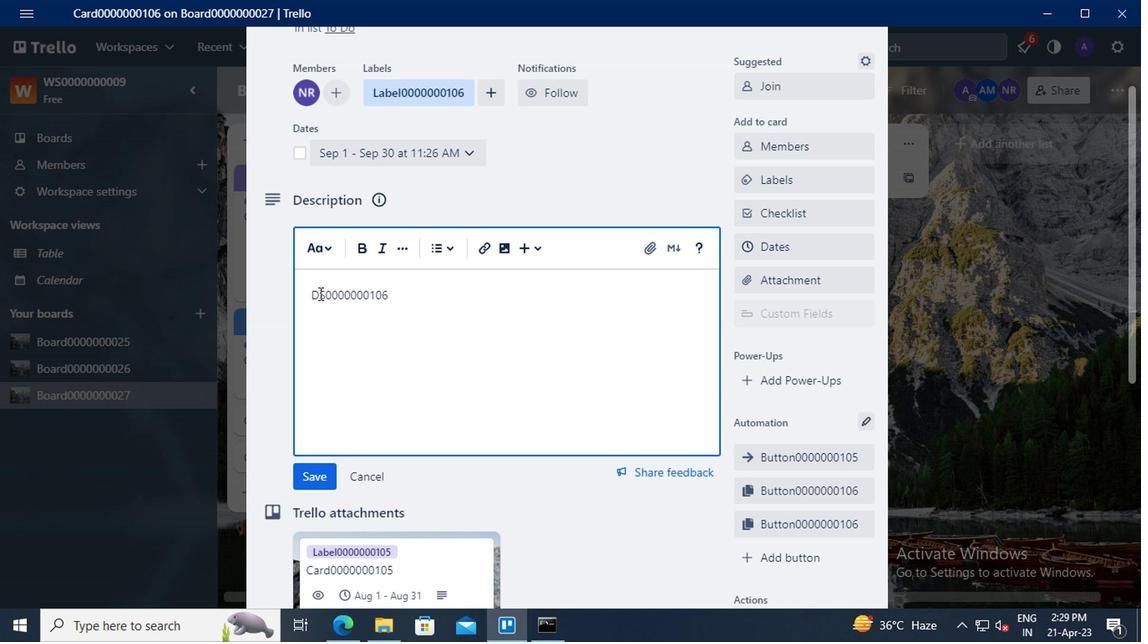 
Action: Mouse moved to (311, 313)
Screenshot: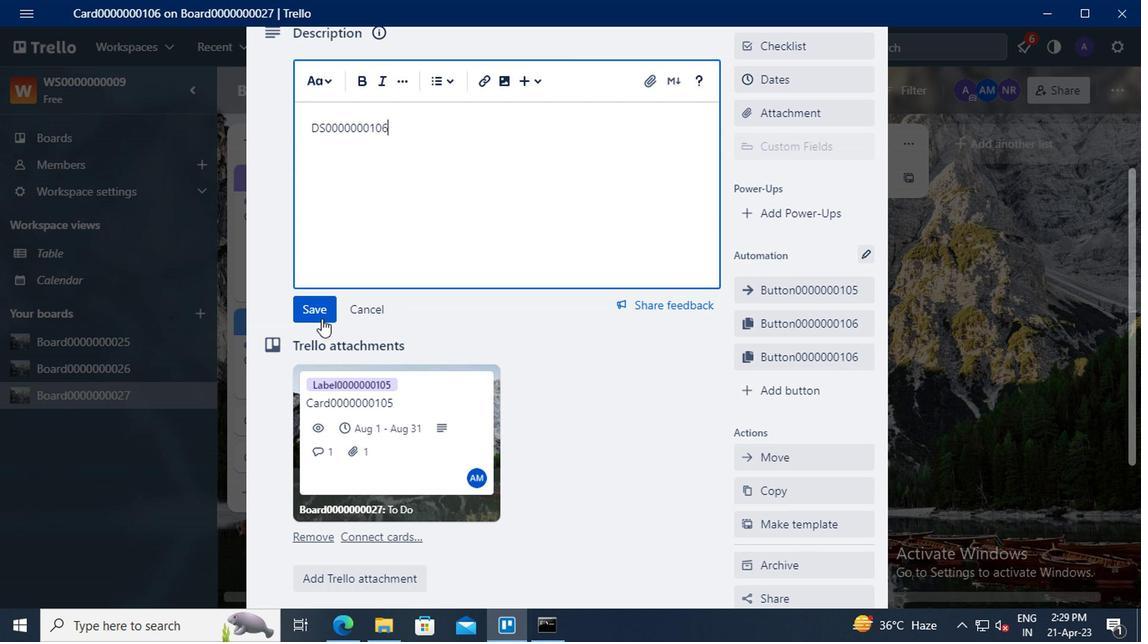 
Action: Mouse pressed left at (311, 313)
Screenshot: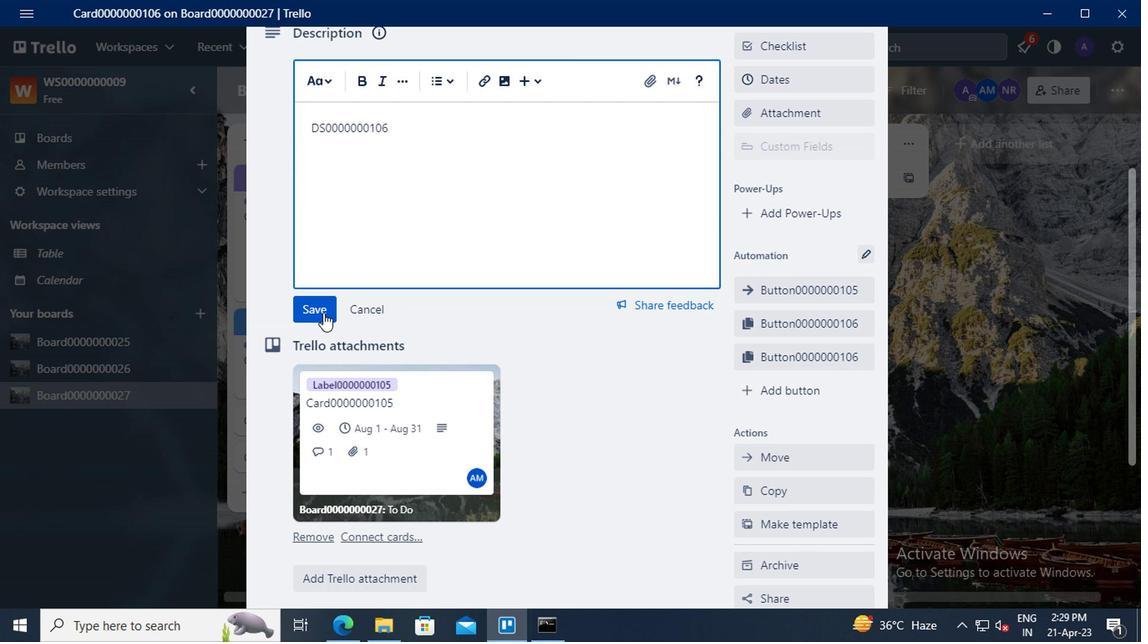 
Action: Mouse scrolled (311, 312) with delta (0, -1)
Screenshot: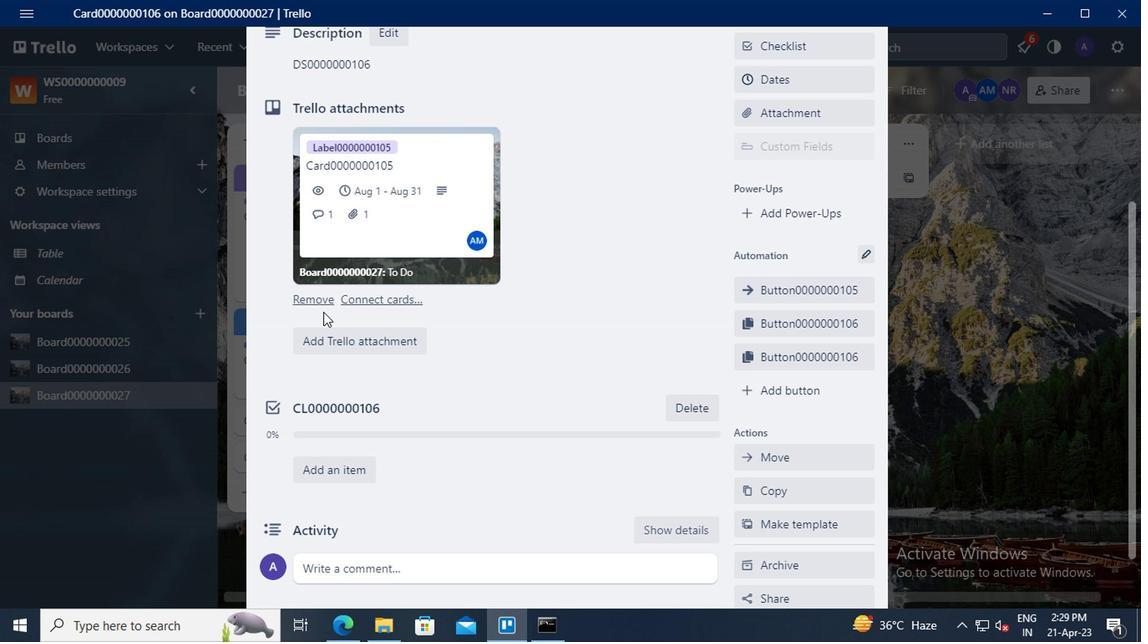 
Action: Mouse moved to (339, 481)
Screenshot: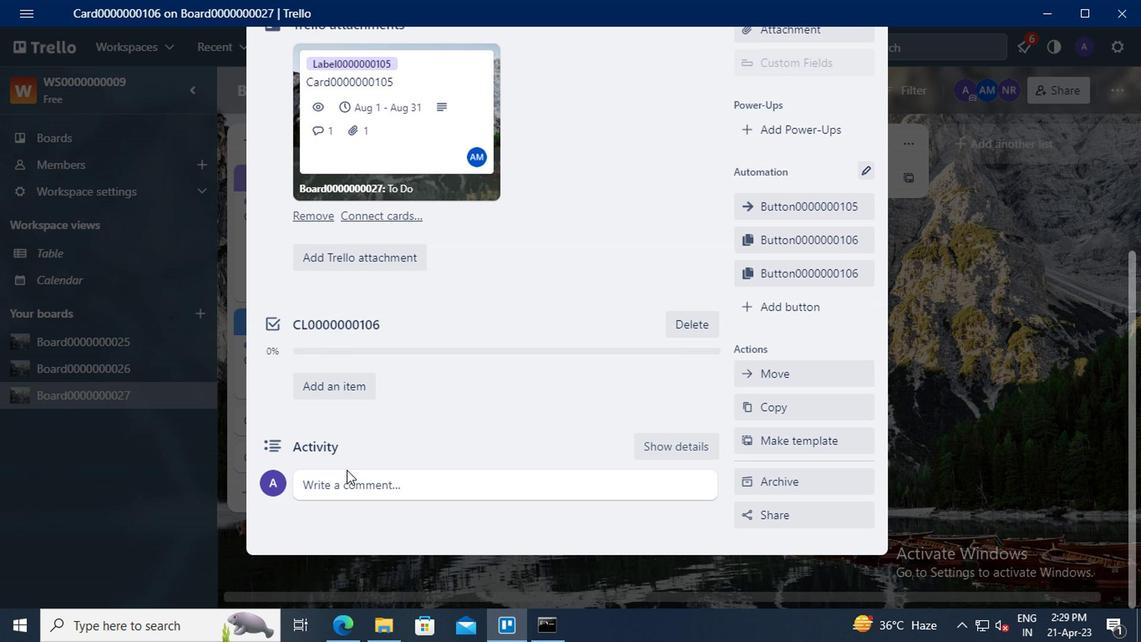 
Action: Mouse pressed left at (339, 481)
Screenshot: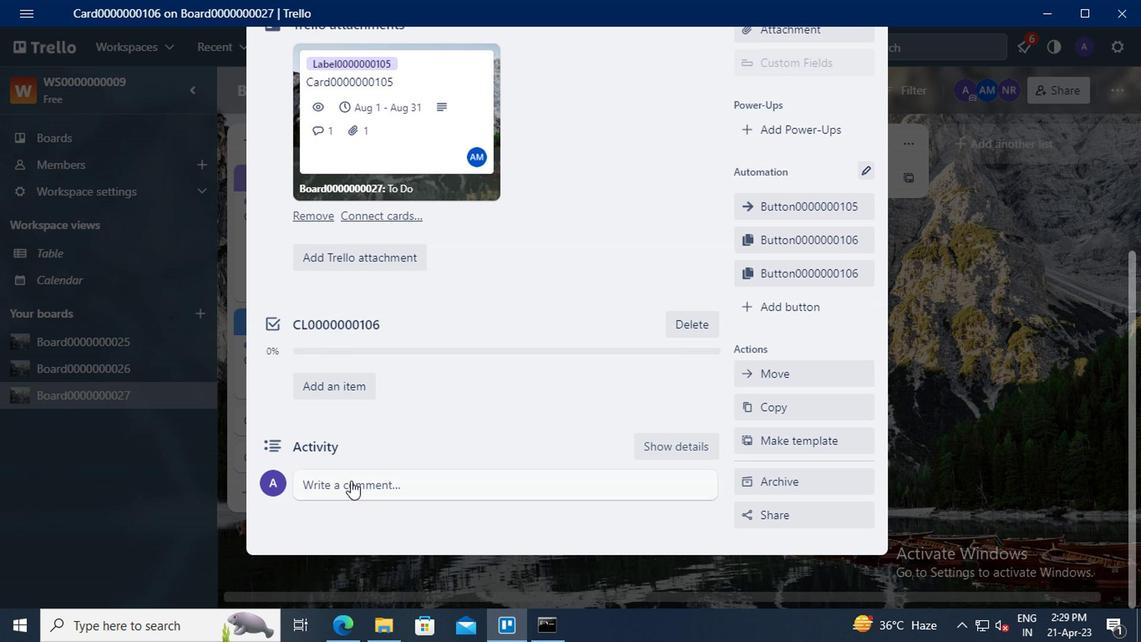 
Action: Key pressed <Key.shift>CM0000000106
Screenshot: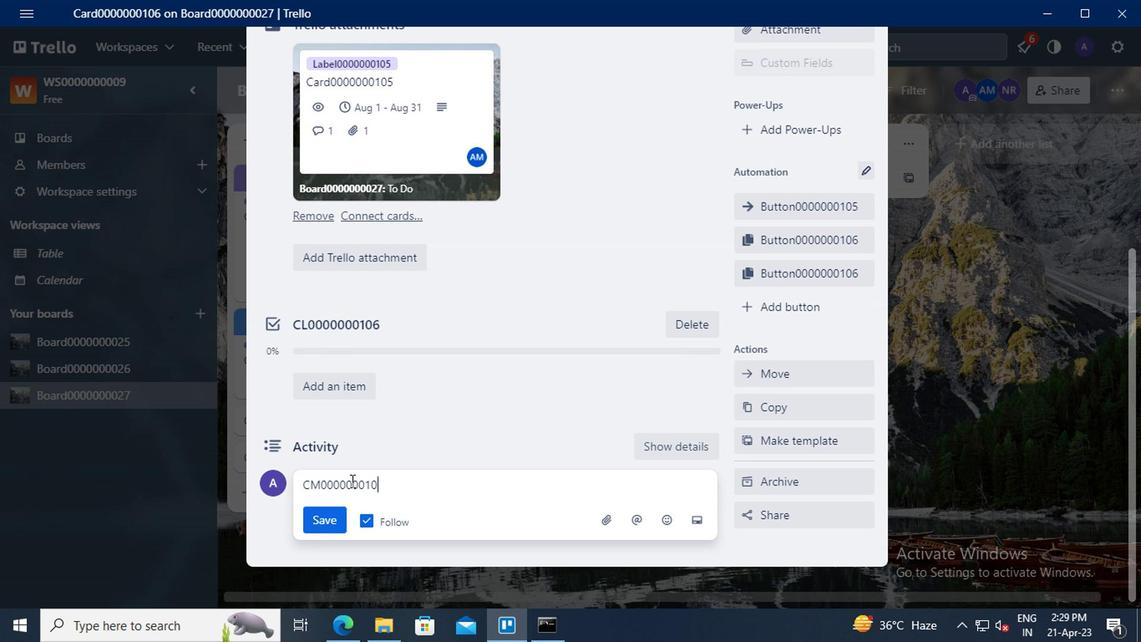 
Action: Mouse moved to (323, 514)
Screenshot: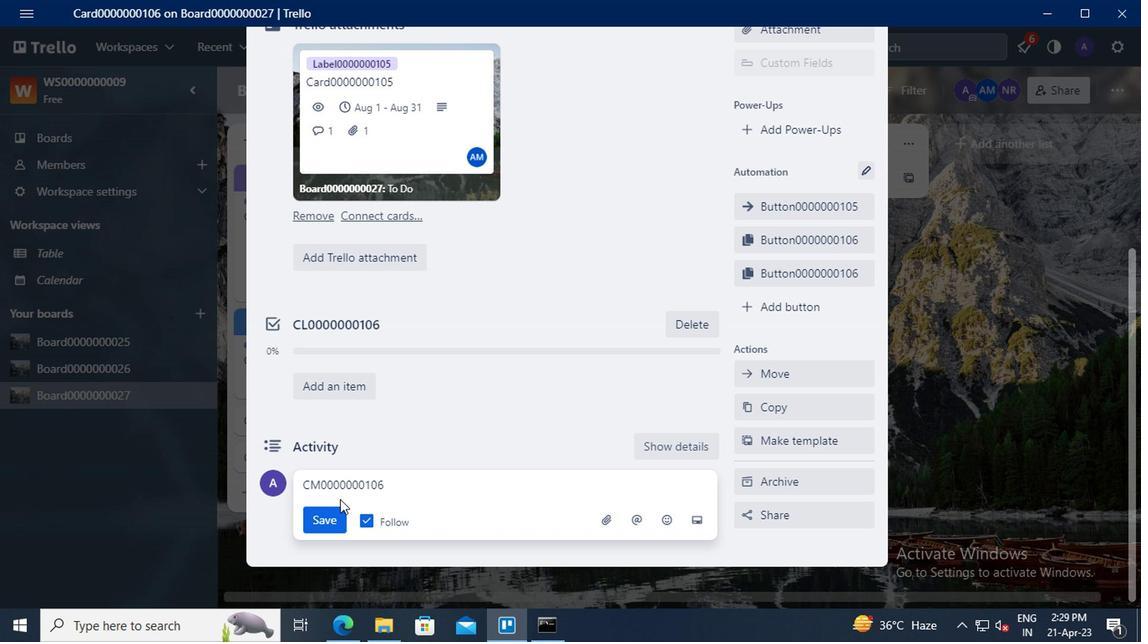 
Action: Mouse pressed left at (323, 514)
Screenshot: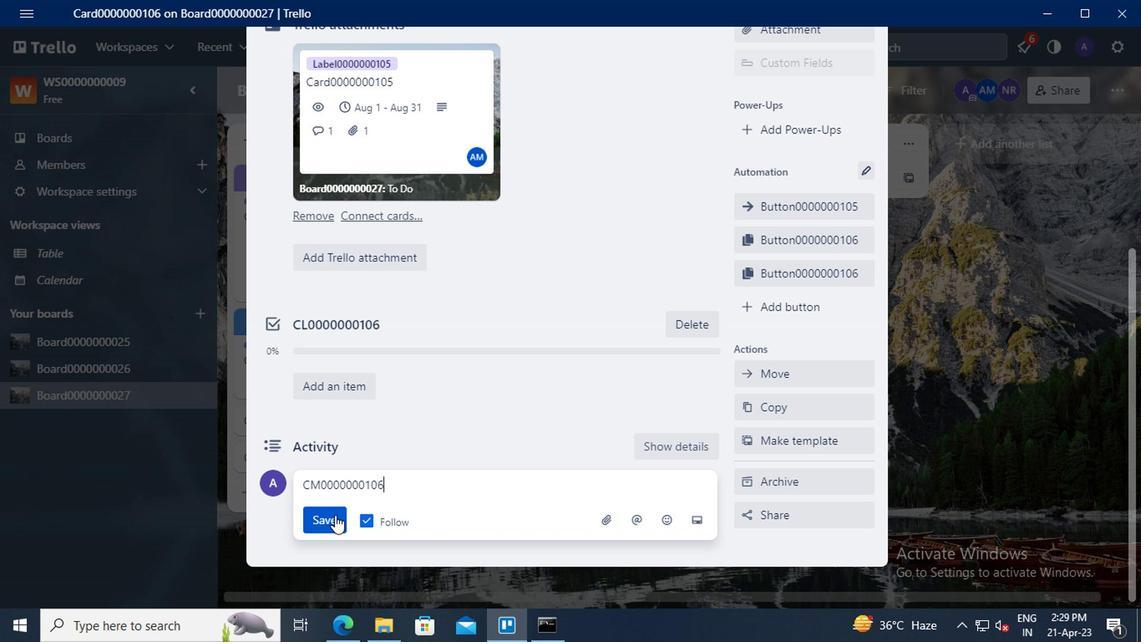 
